 Task: Check the sale-to-list ratio of central heat in the last 1 year.
Action: Mouse moved to (927, 205)
Screenshot: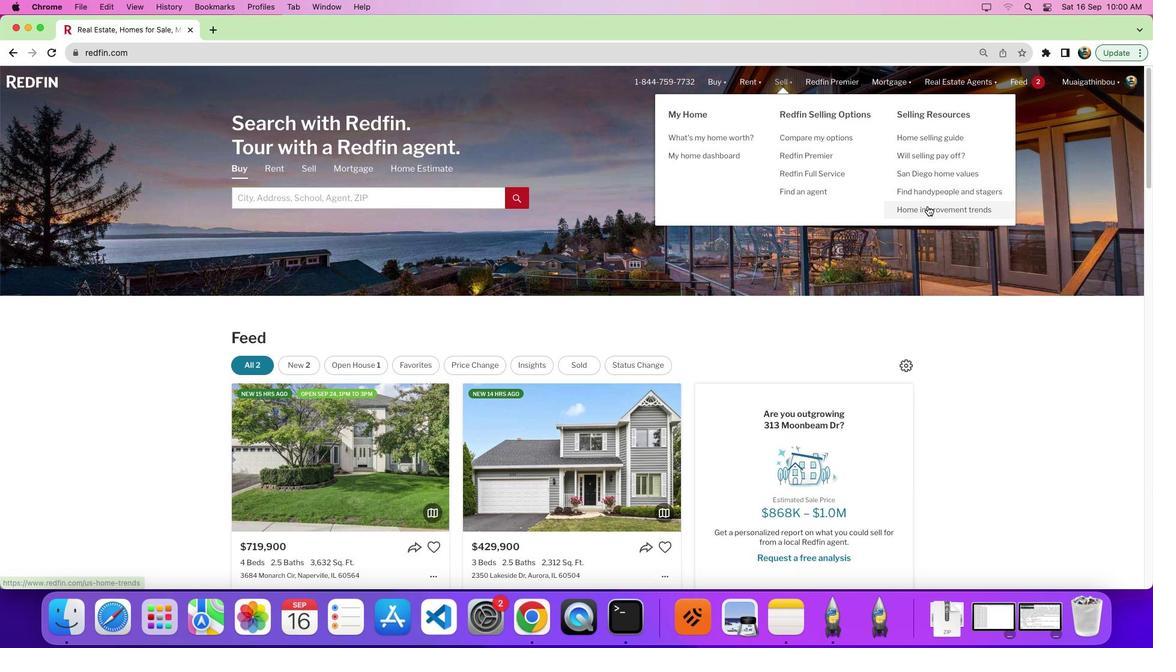 
Action: Mouse pressed left at (927, 205)
Screenshot: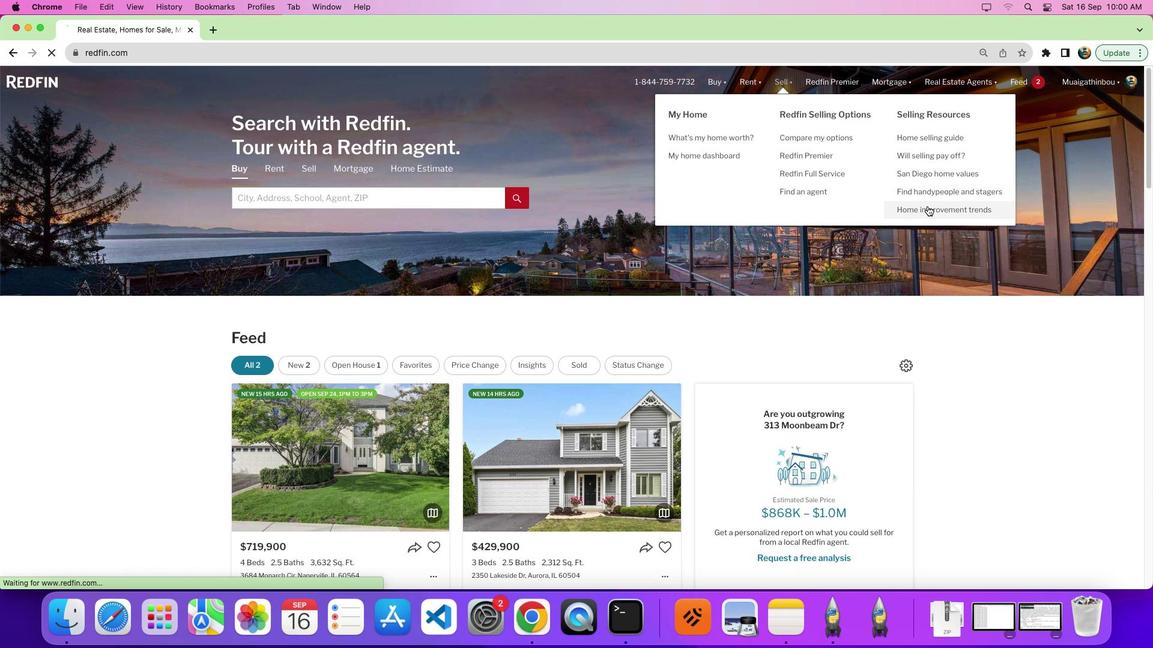 
Action: Mouse pressed left at (927, 205)
Screenshot: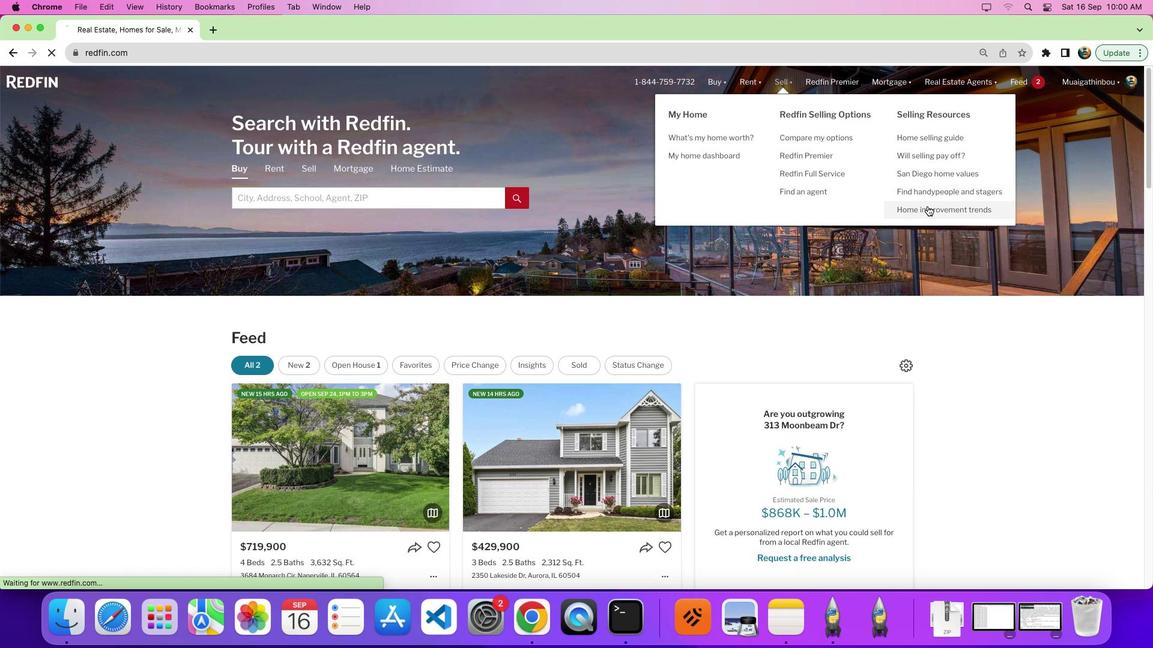 
Action: Mouse moved to (319, 233)
Screenshot: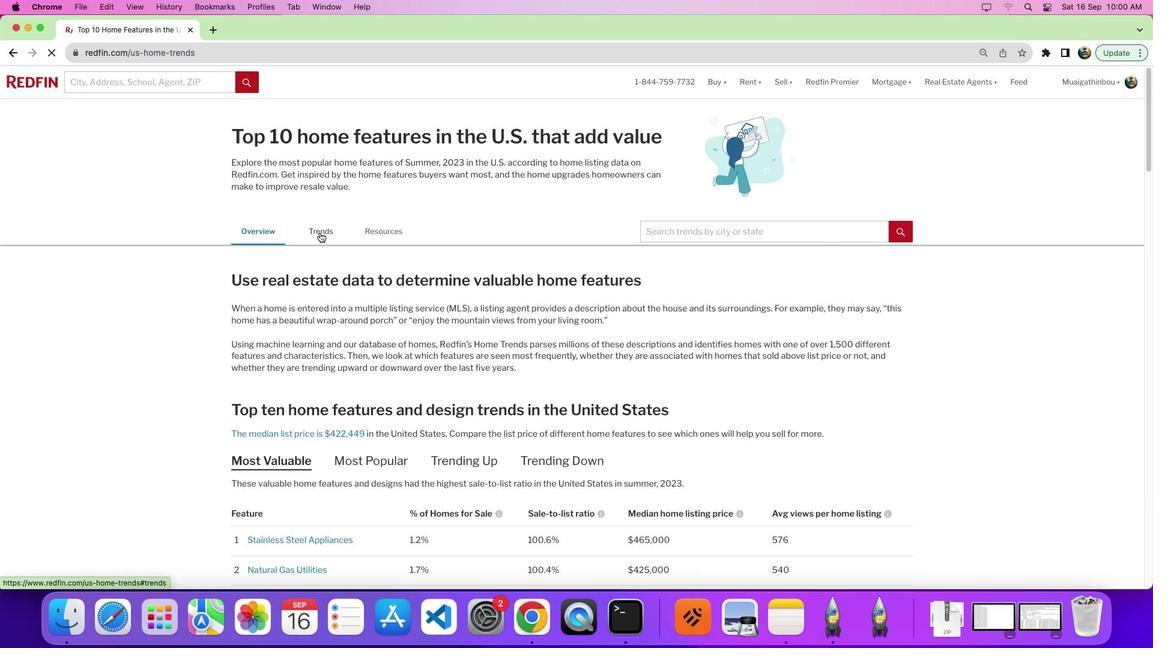 
Action: Mouse pressed left at (319, 233)
Screenshot: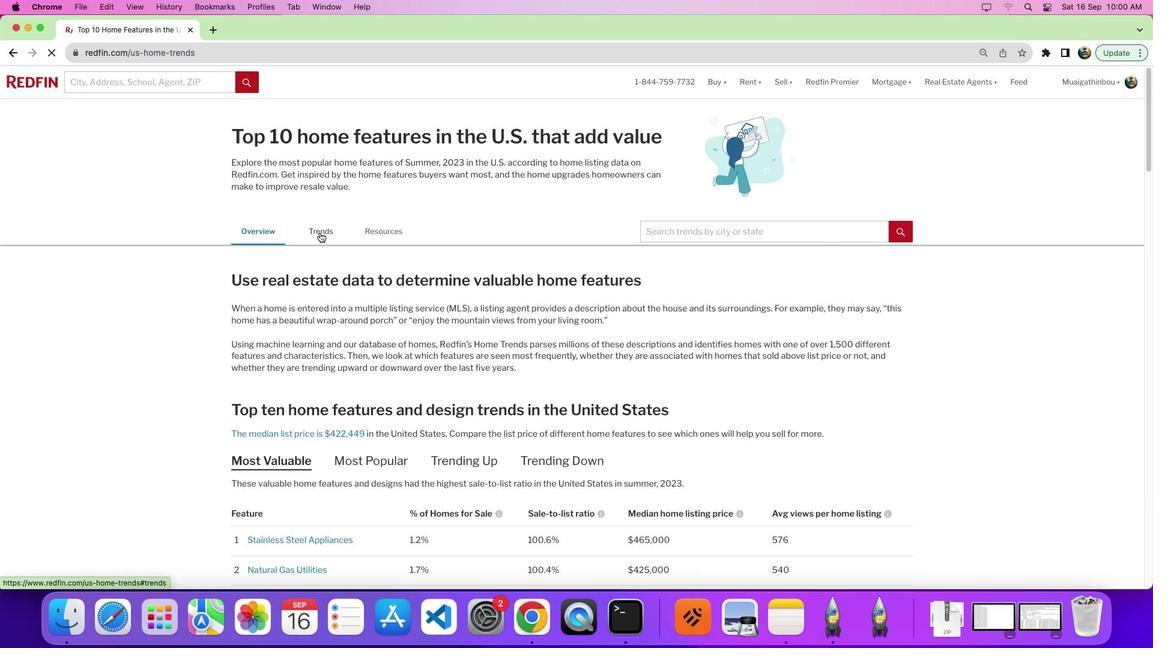 
Action: Mouse moved to (469, 322)
Screenshot: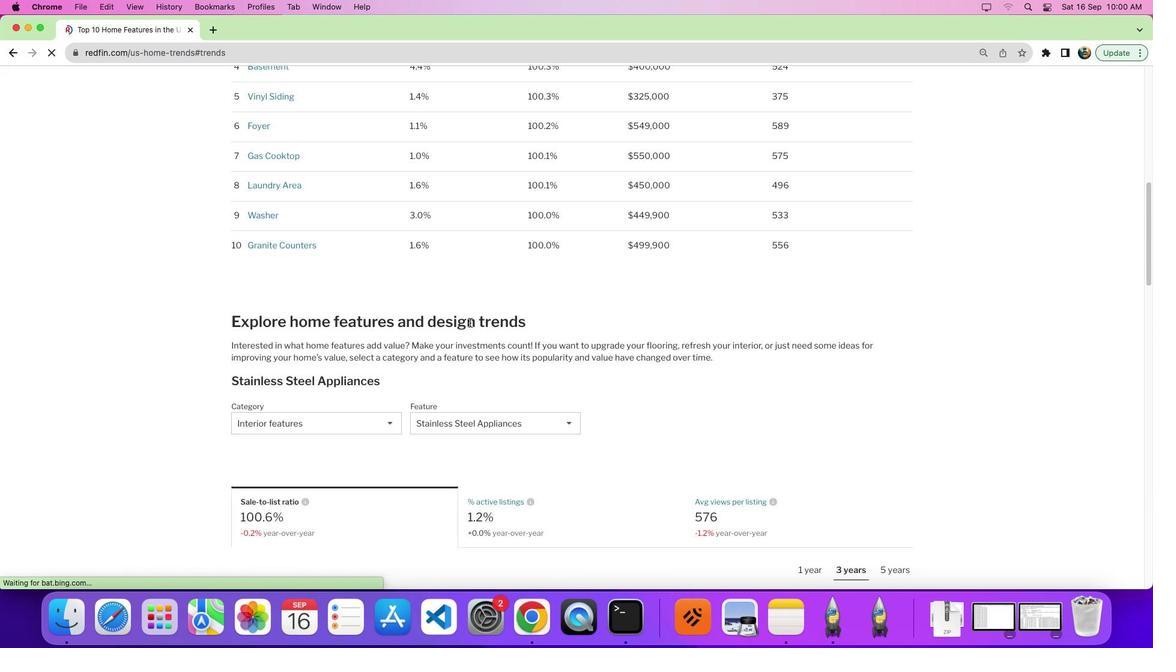 
Action: Mouse scrolled (469, 322) with delta (0, 0)
Screenshot: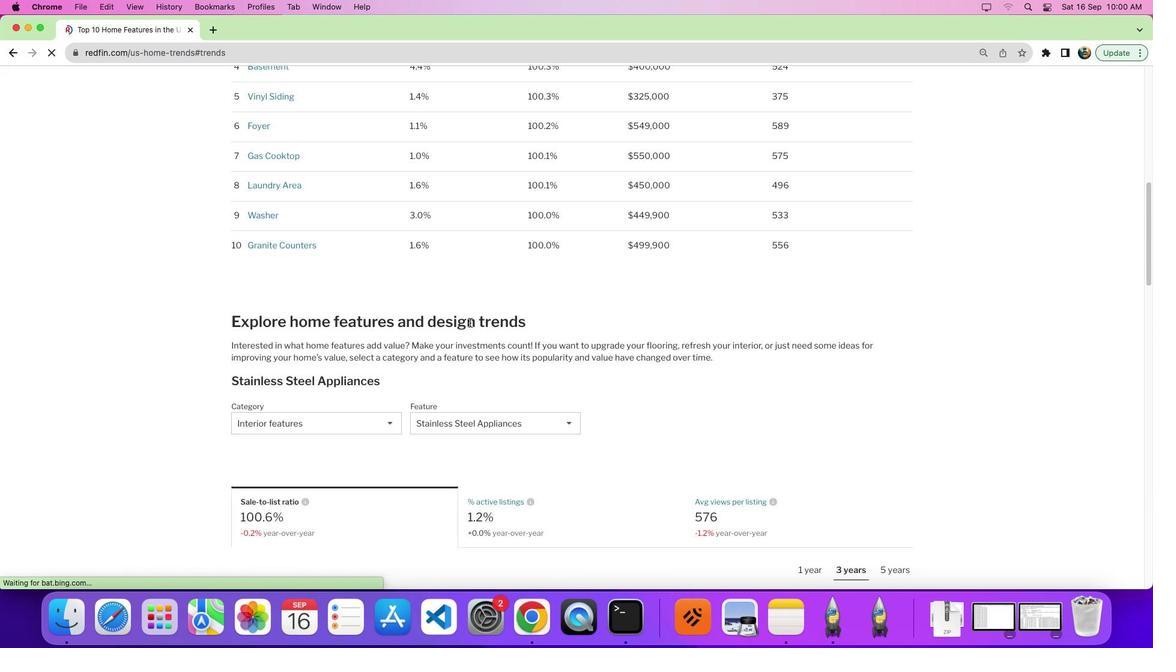 
Action: Mouse scrolled (469, 322) with delta (0, 0)
Screenshot: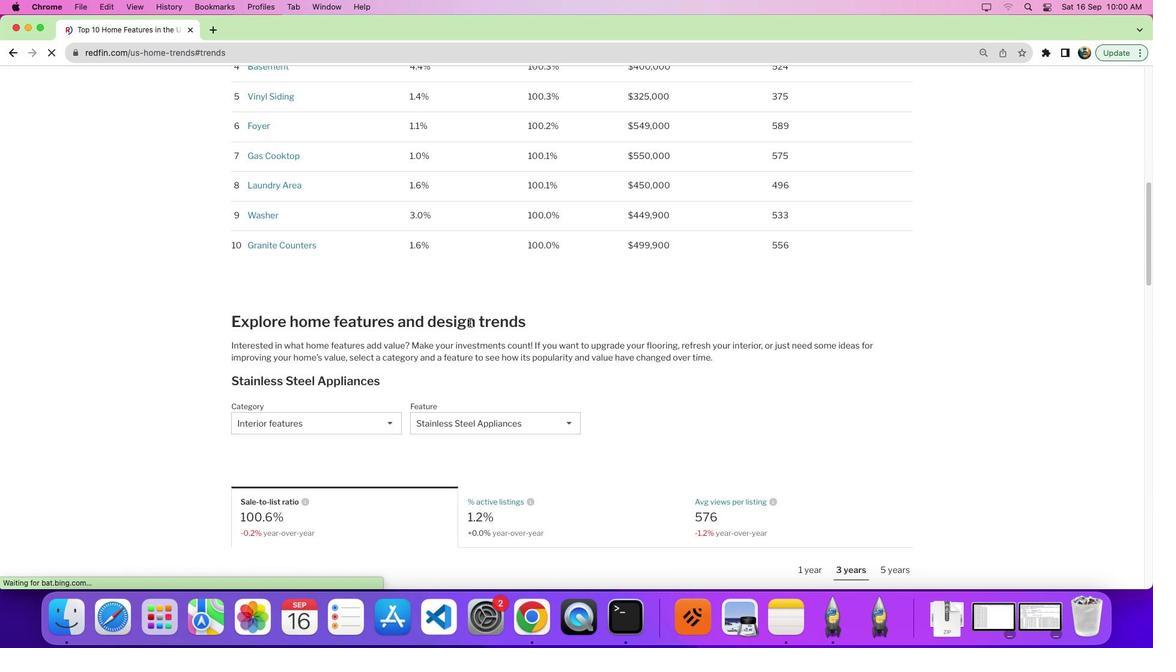 
Action: Mouse scrolled (469, 322) with delta (0, -5)
Screenshot: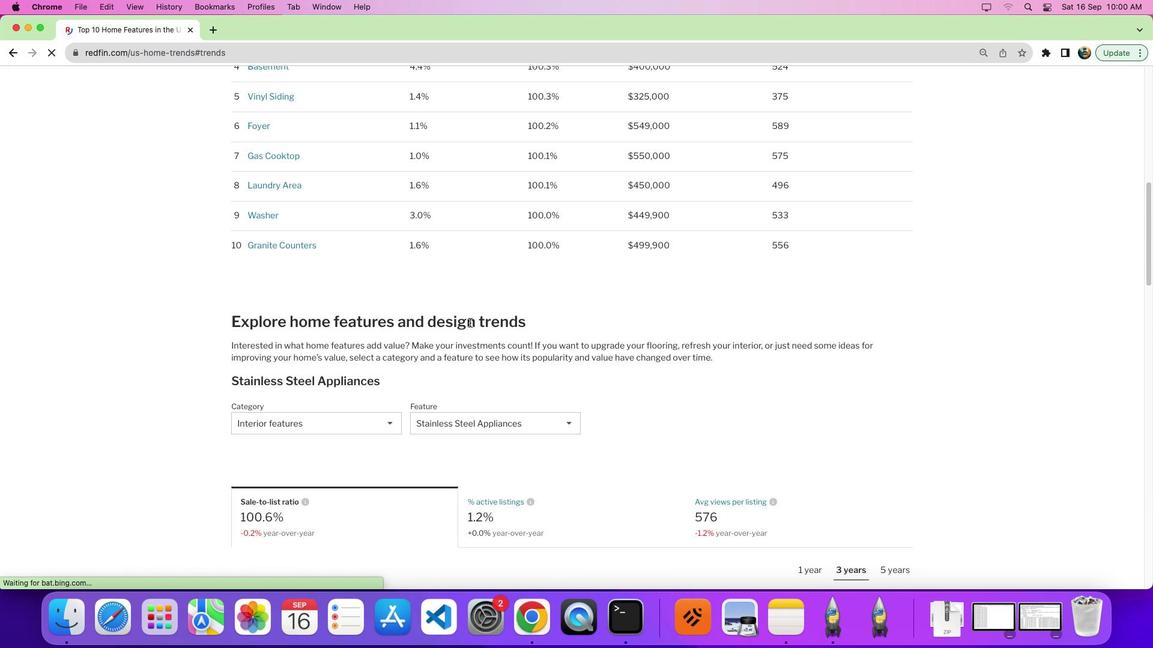 
Action: Mouse scrolled (469, 322) with delta (0, -7)
Screenshot: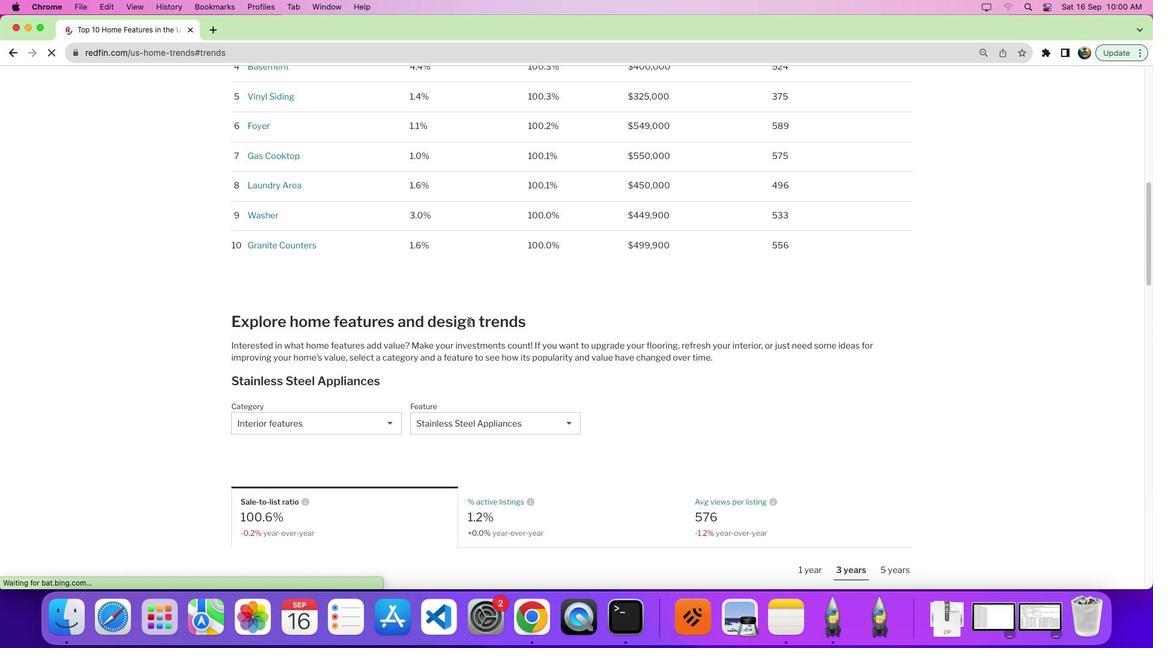 
Action: Mouse moved to (469, 321)
Screenshot: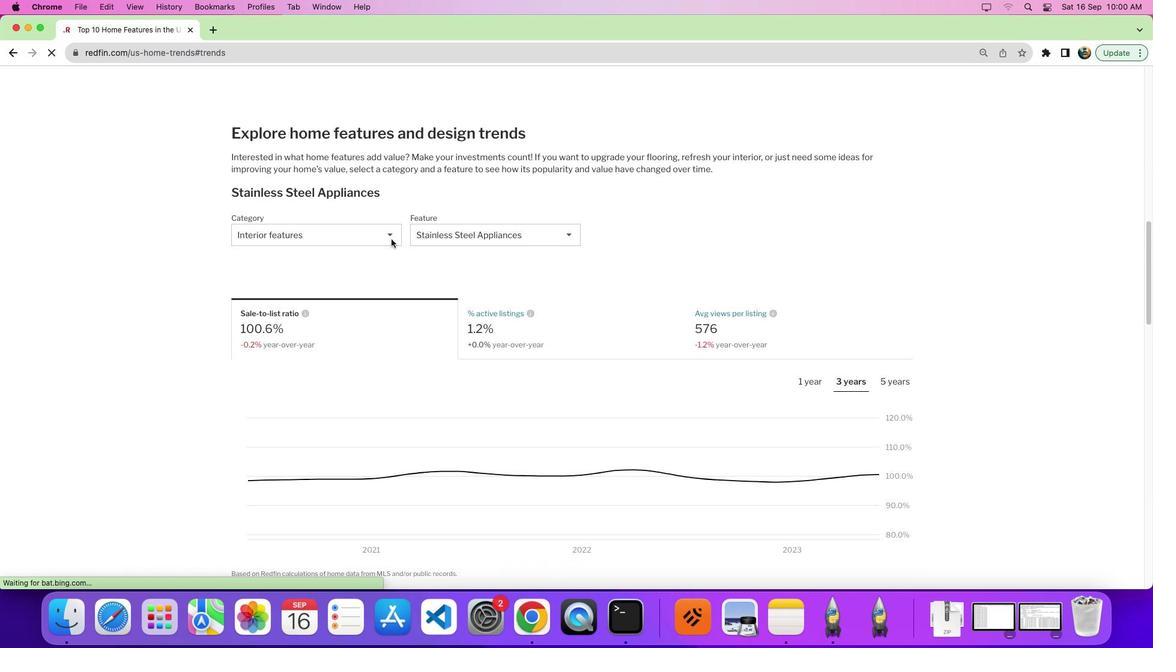 
Action: Mouse scrolled (469, 321) with delta (0, 0)
Screenshot: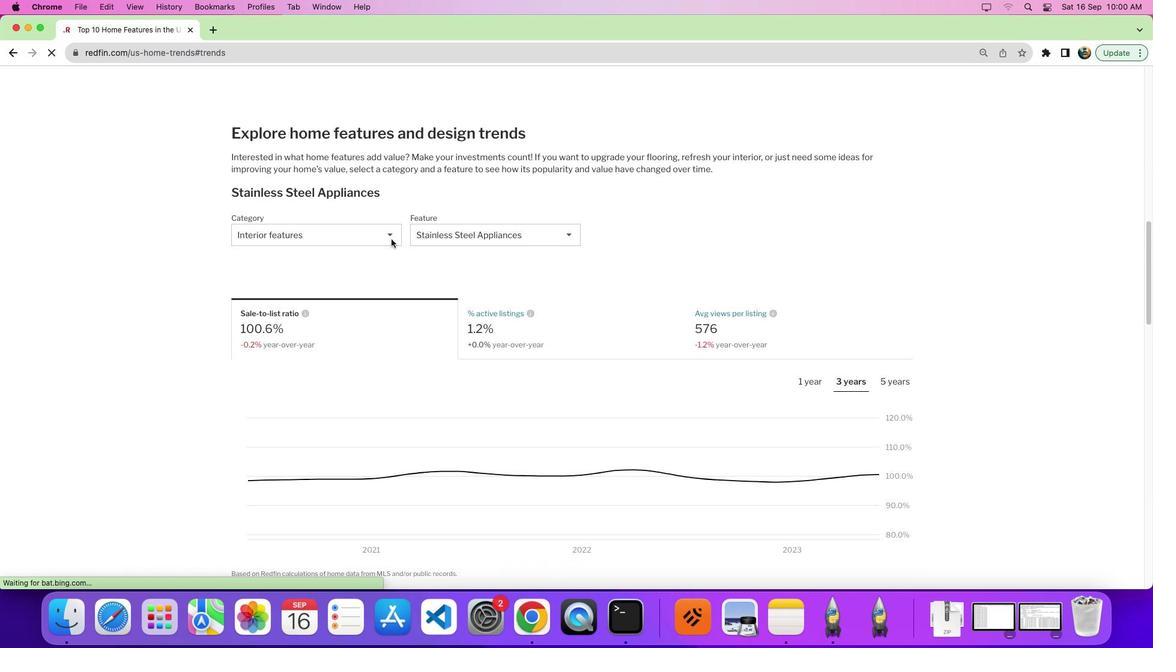 
Action: Mouse moved to (470, 321)
Screenshot: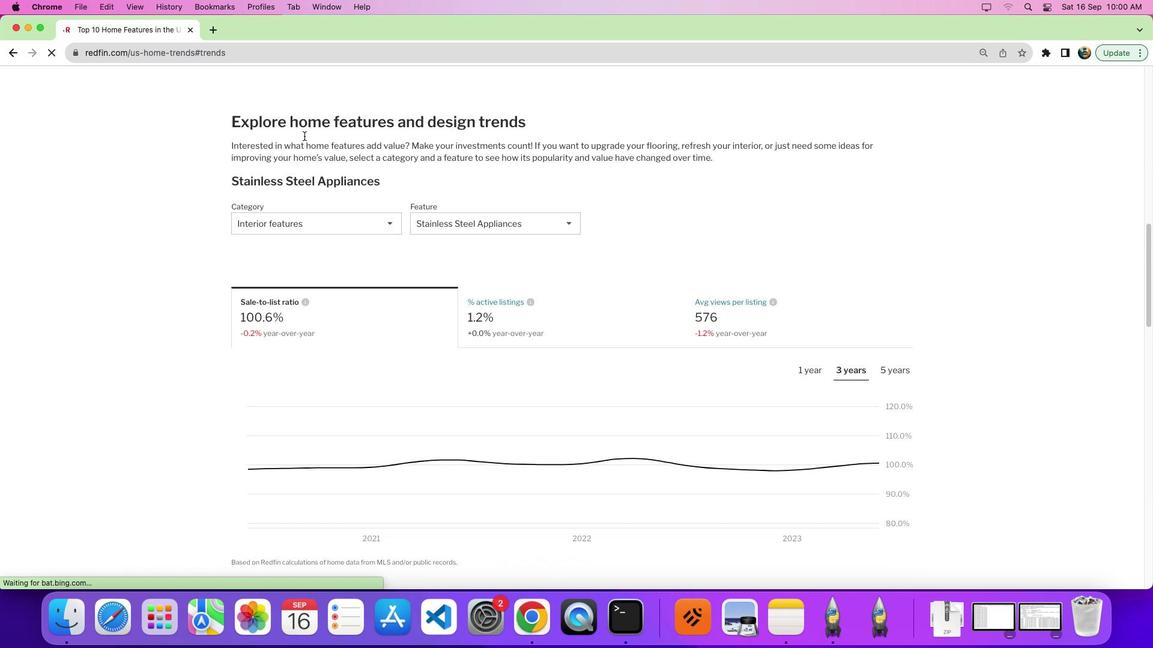 
Action: Mouse scrolled (470, 321) with delta (0, 0)
Screenshot: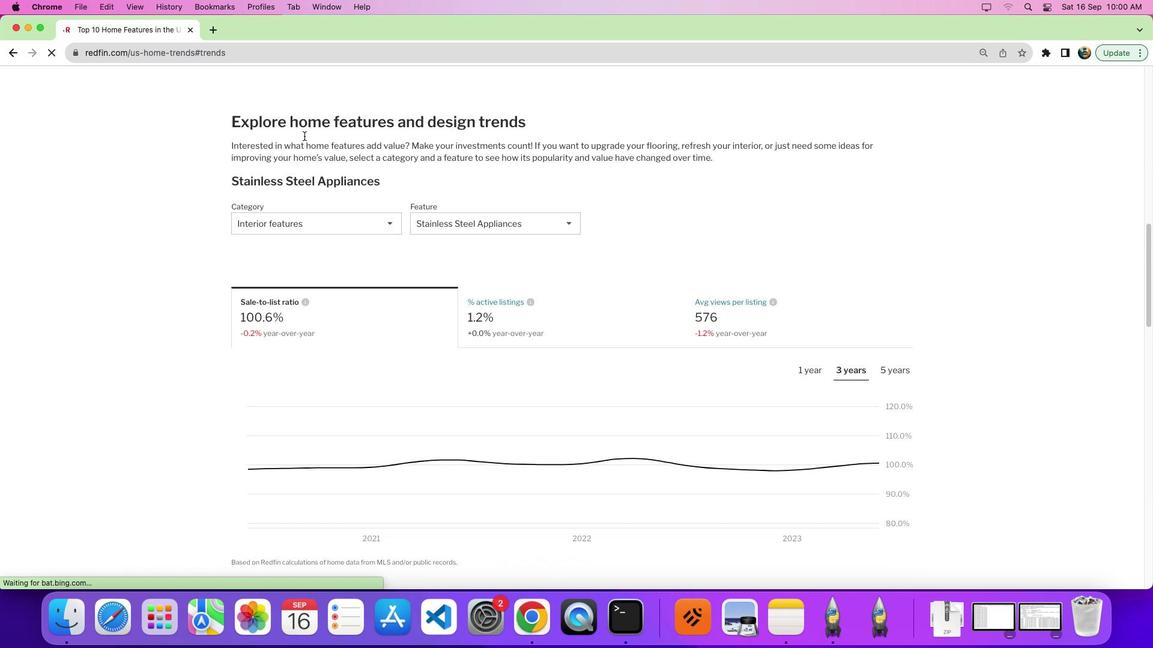 
Action: Mouse moved to (472, 320)
Screenshot: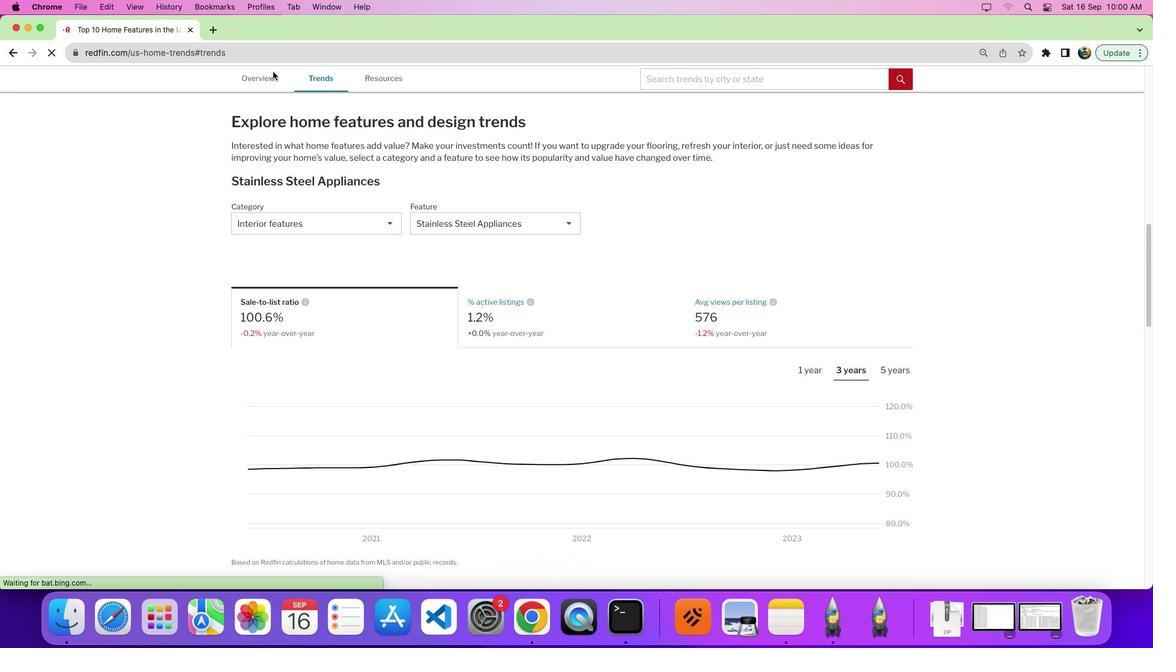 
Action: Mouse scrolled (472, 320) with delta (0, -3)
Screenshot: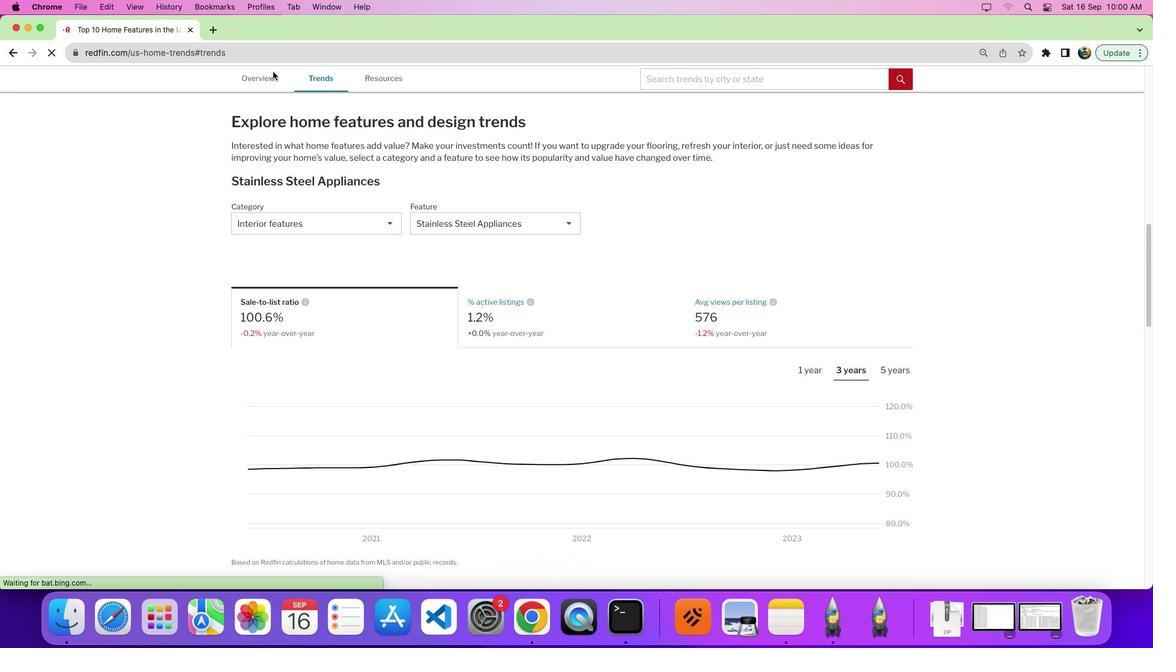 
Action: Mouse moved to (472, 230)
Screenshot: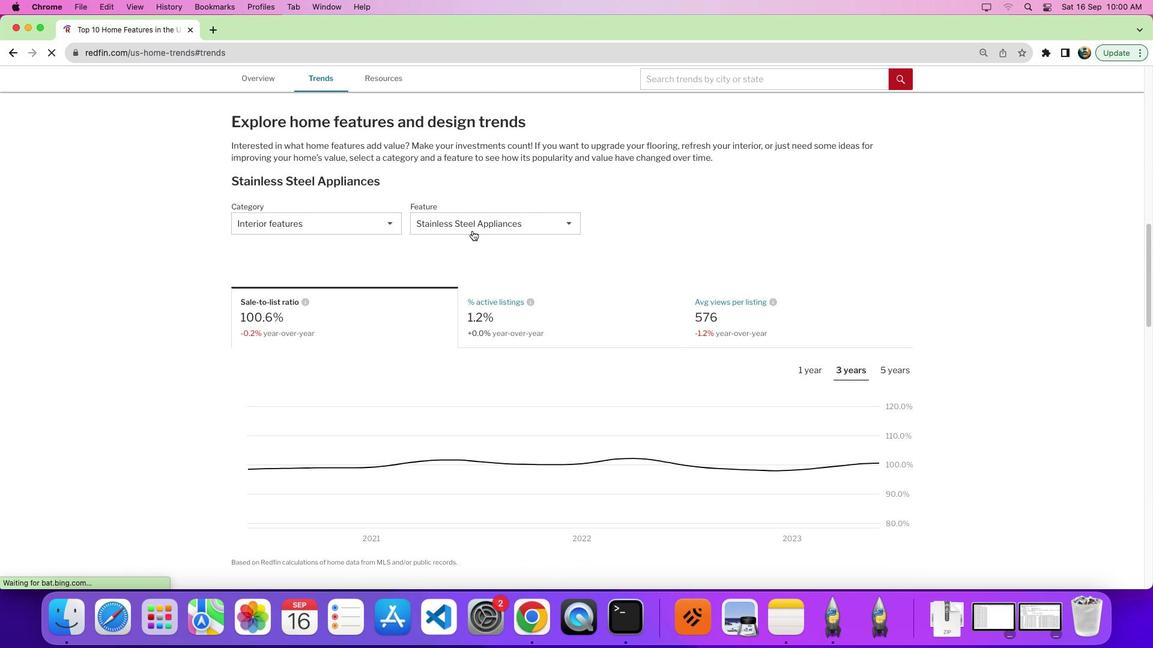 
Action: Mouse pressed left at (472, 230)
Screenshot: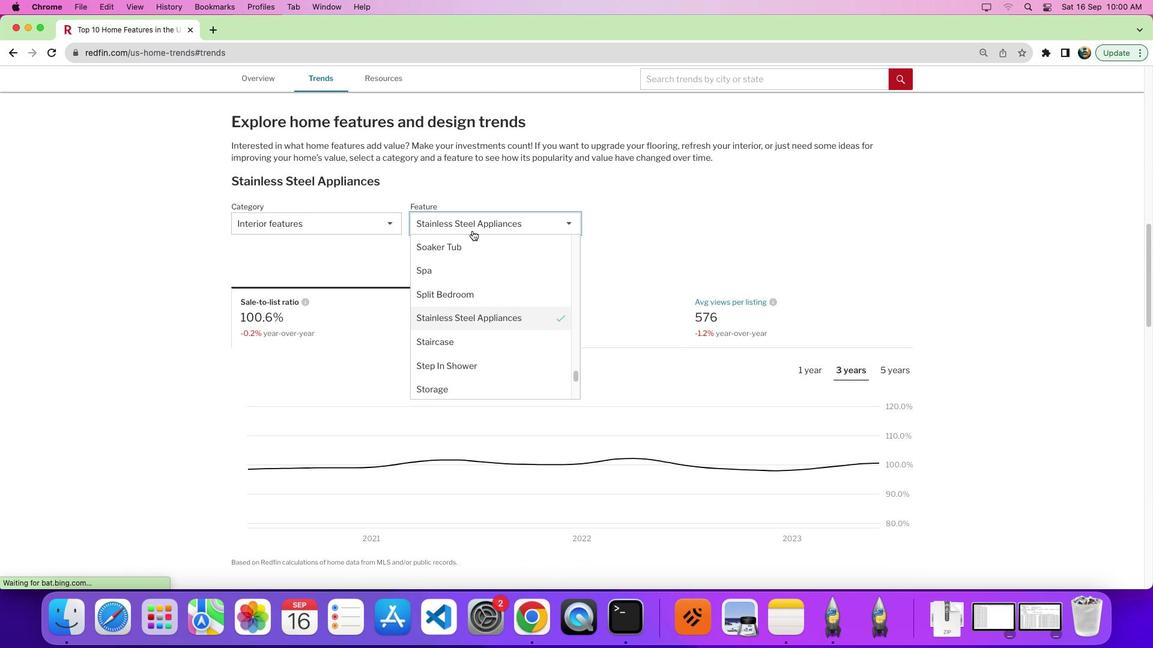 
Action: Mouse moved to (491, 379)
Screenshot: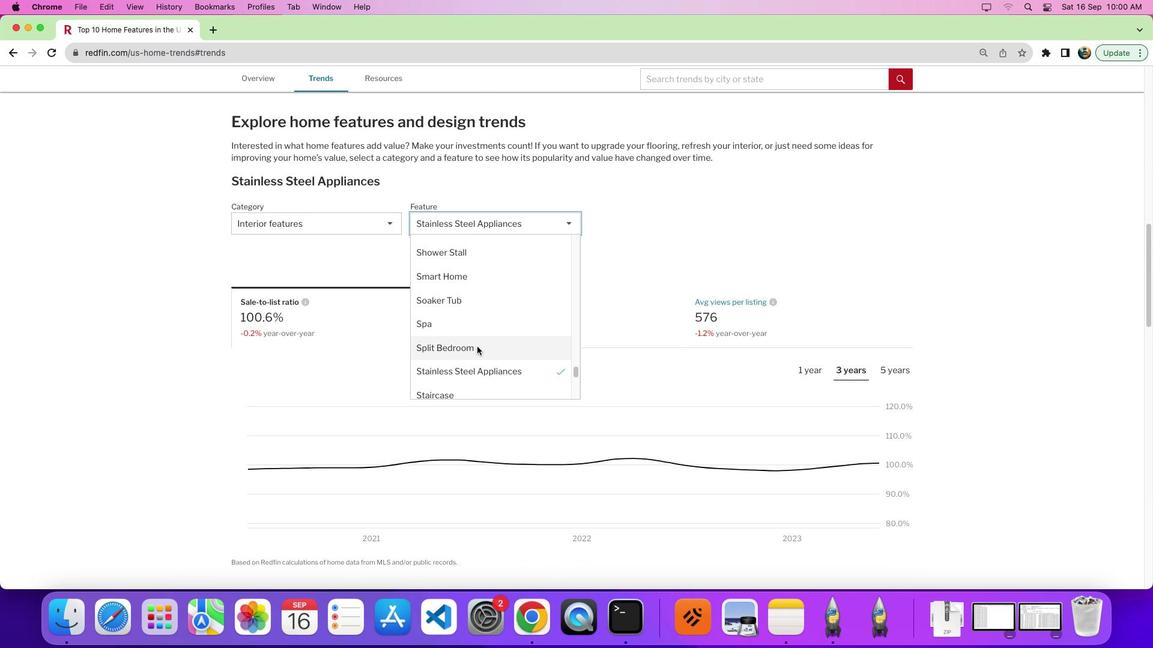 
Action: Mouse scrolled (491, 379) with delta (0, 0)
Screenshot: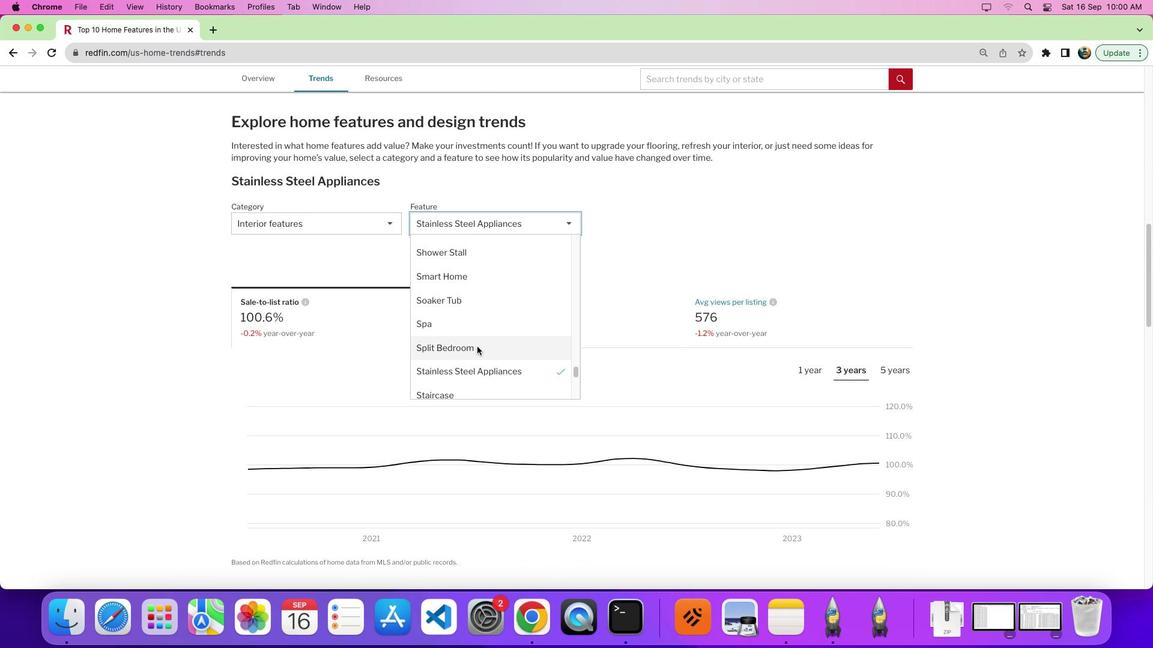 
Action: Mouse moved to (486, 369)
Screenshot: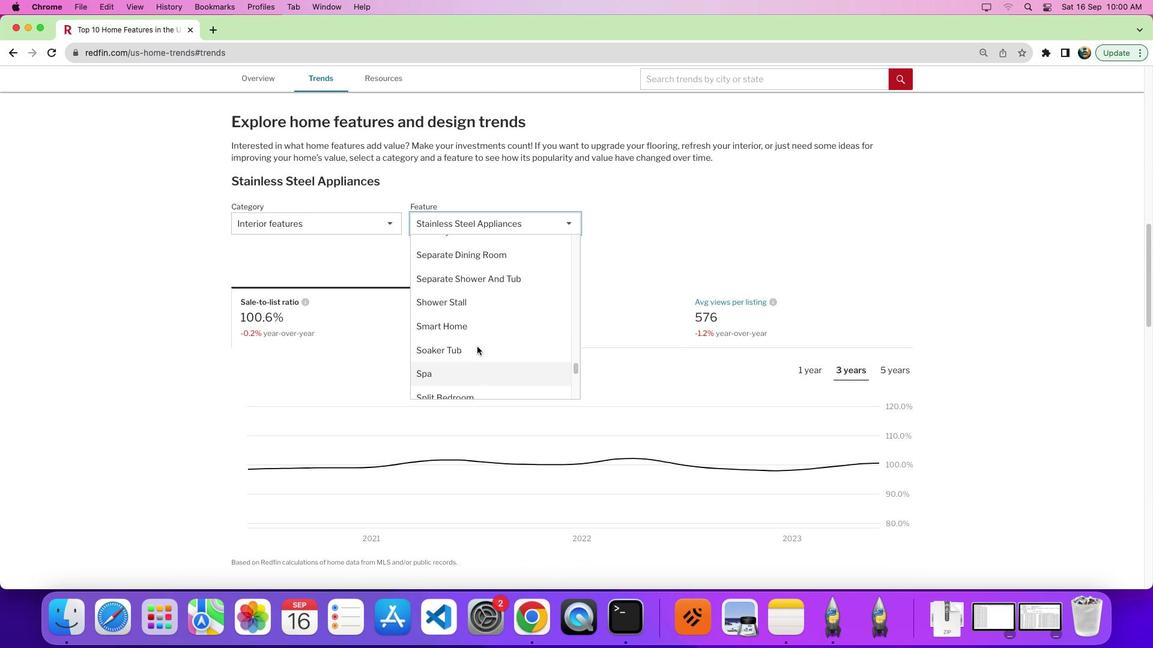 
Action: Mouse scrolled (486, 369) with delta (0, 0)
Screenshot: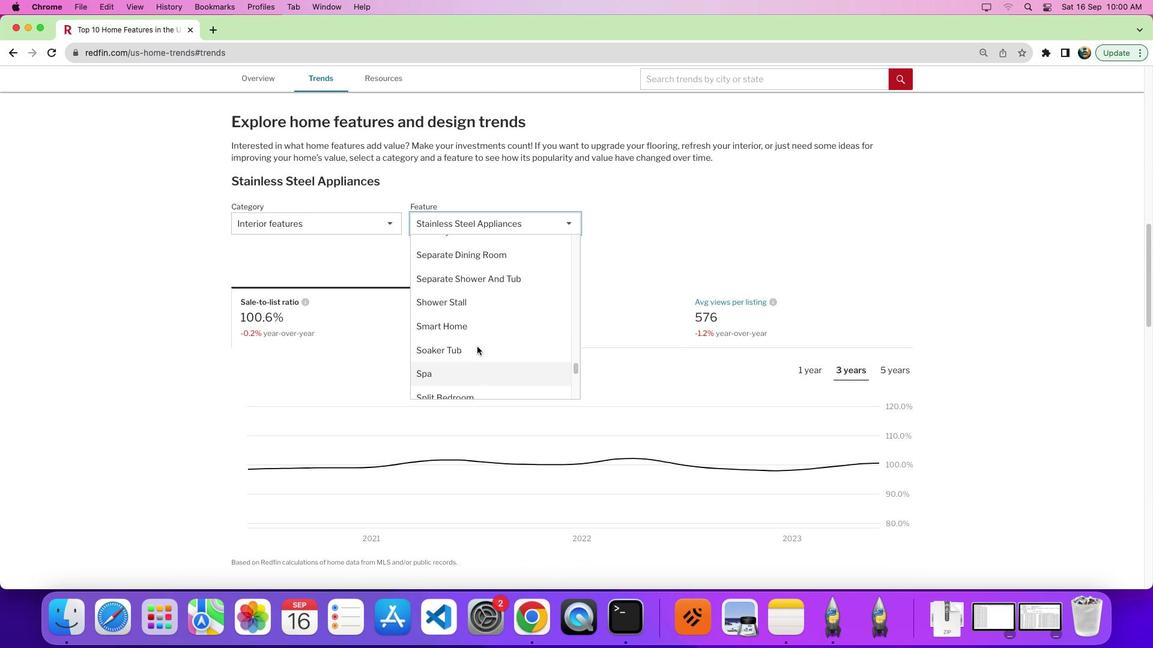 
Action: Mouse moved to (478, 353)
Screenshot: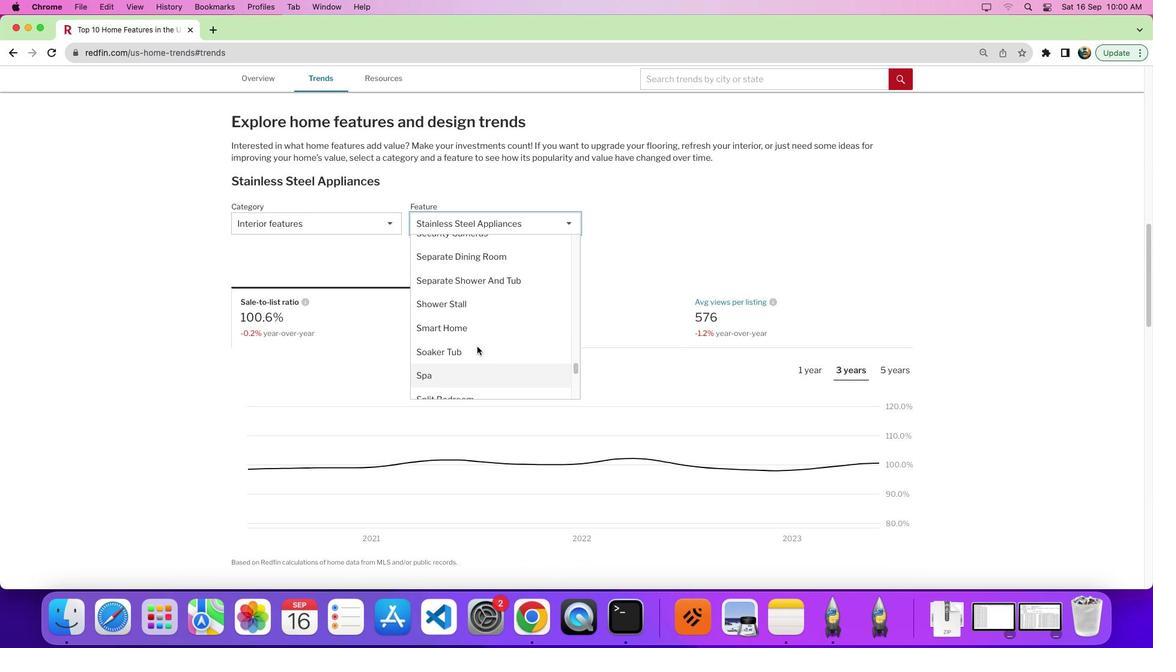 
Action: Mouse scrolled (478, 353) with delta (0, 1)
Screenshot: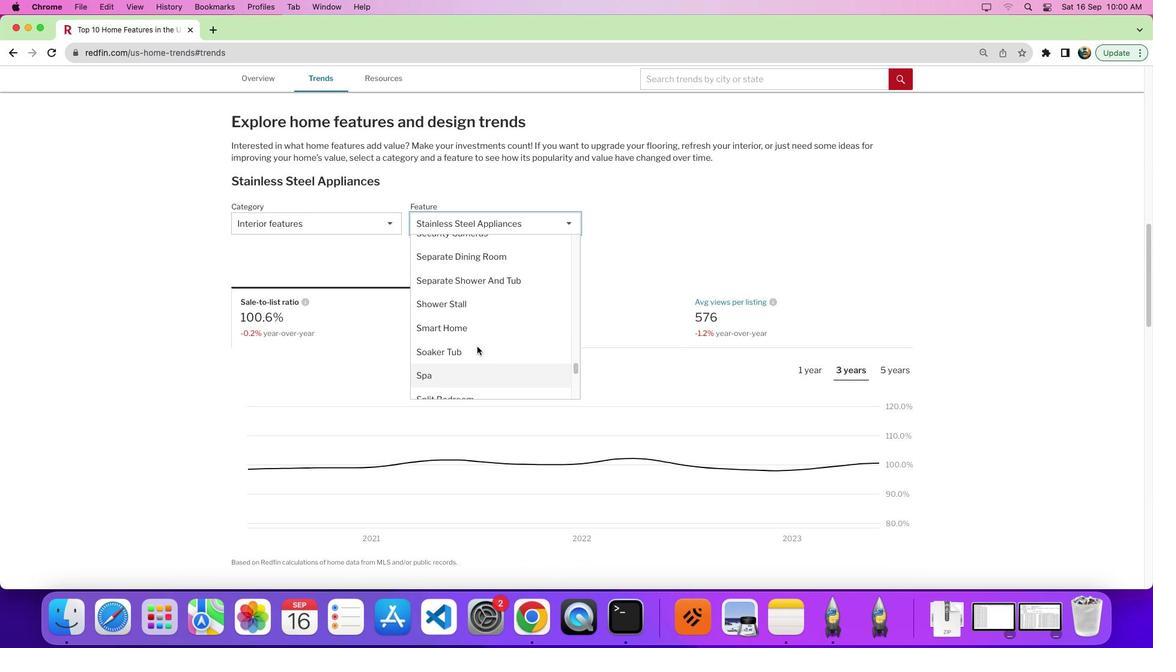 
Action: Mouse moved to (476, 347)
Screenshot: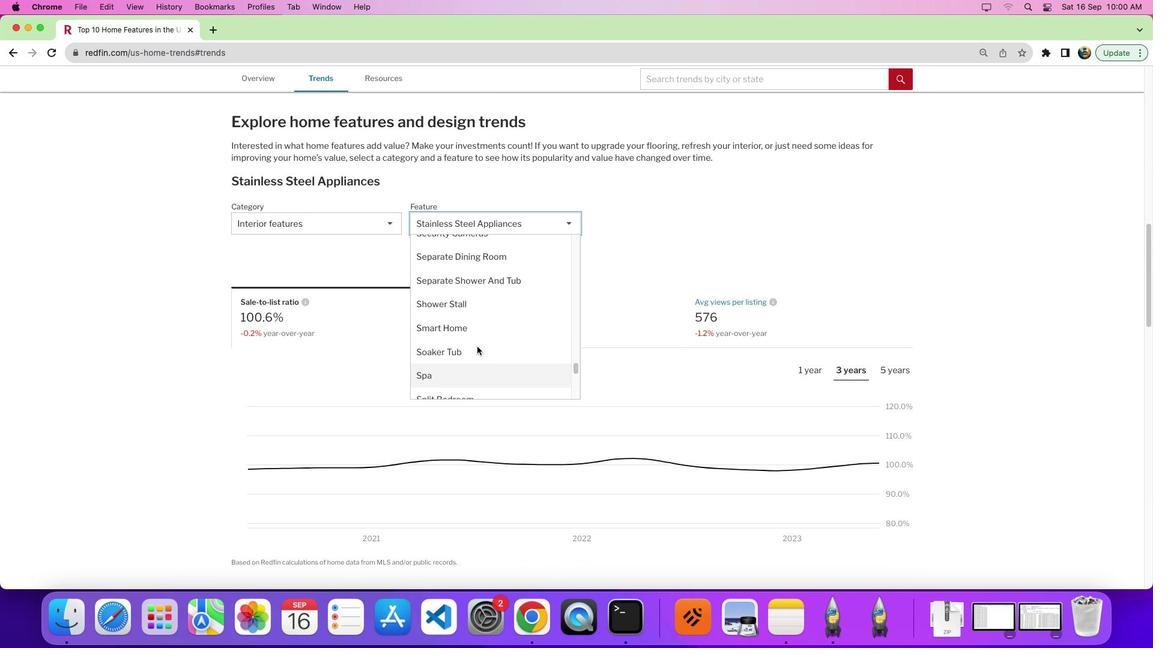 
Action: Mouse scrolled (476, 347) with delta (0, 0)
Screenshot: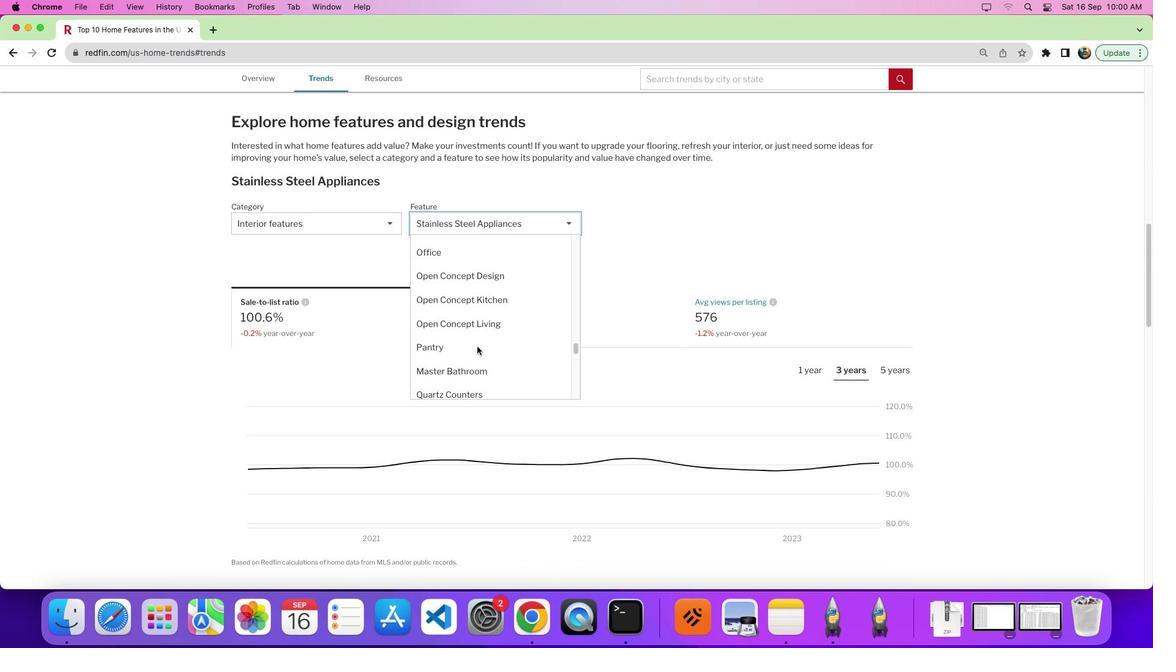 
Action: Mouse scrolled (476, 347) with delta (0, 0)
Screenshot: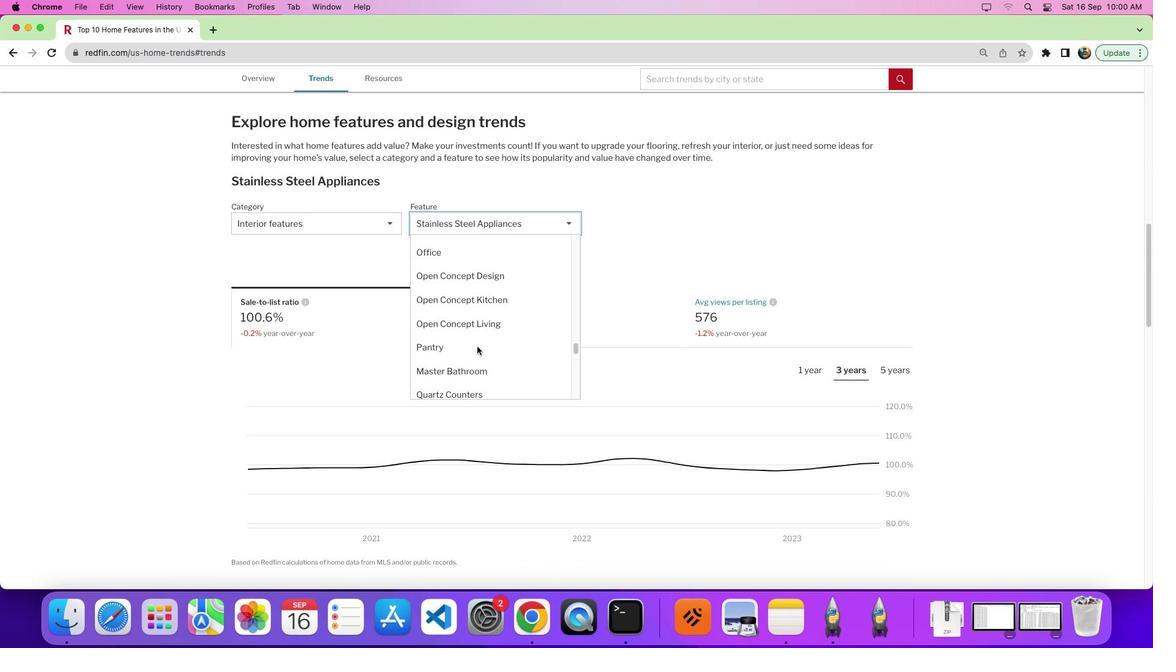 
Action: Mouse scrolled (476, 347) with delta (0, 4)
Screenshot: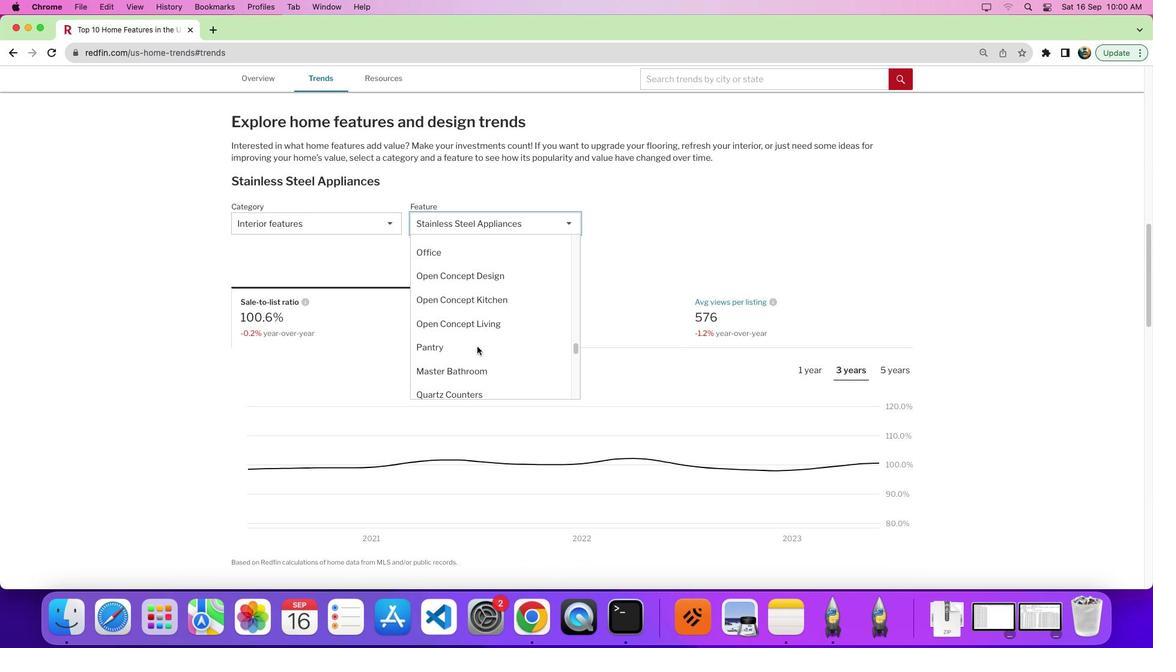 
Action: Mouse scrolled (476, 347) with delta (0, 0)
Screenshot: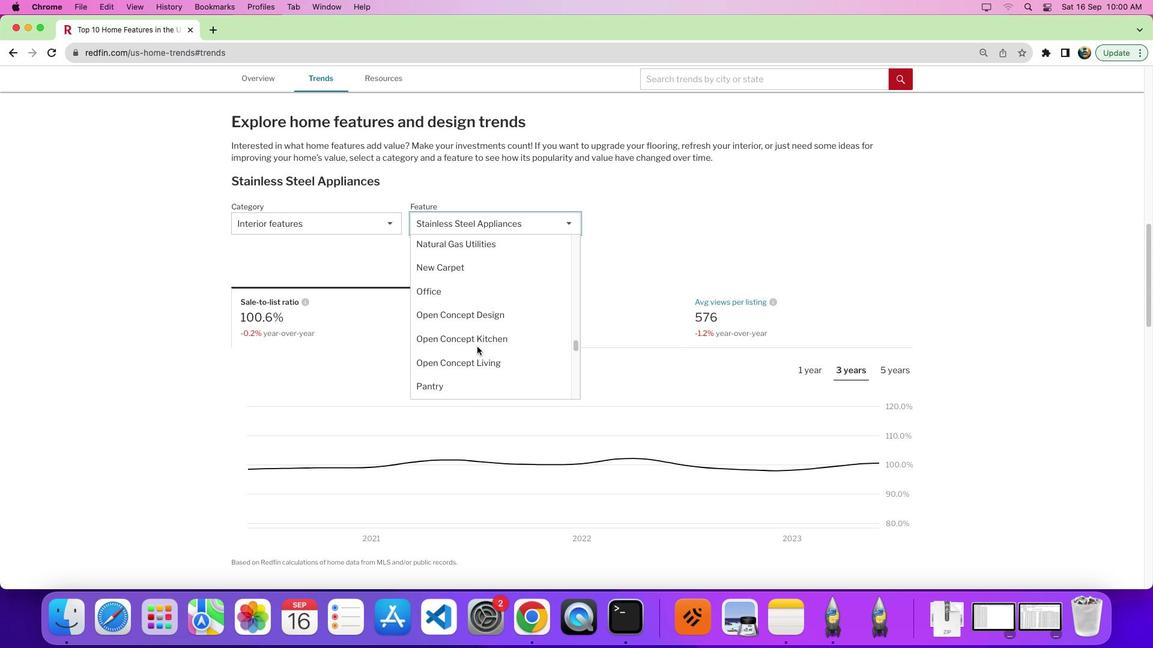 
Action: Mouse scrolled (476, 347) with delta (0, 0)
Screenshot: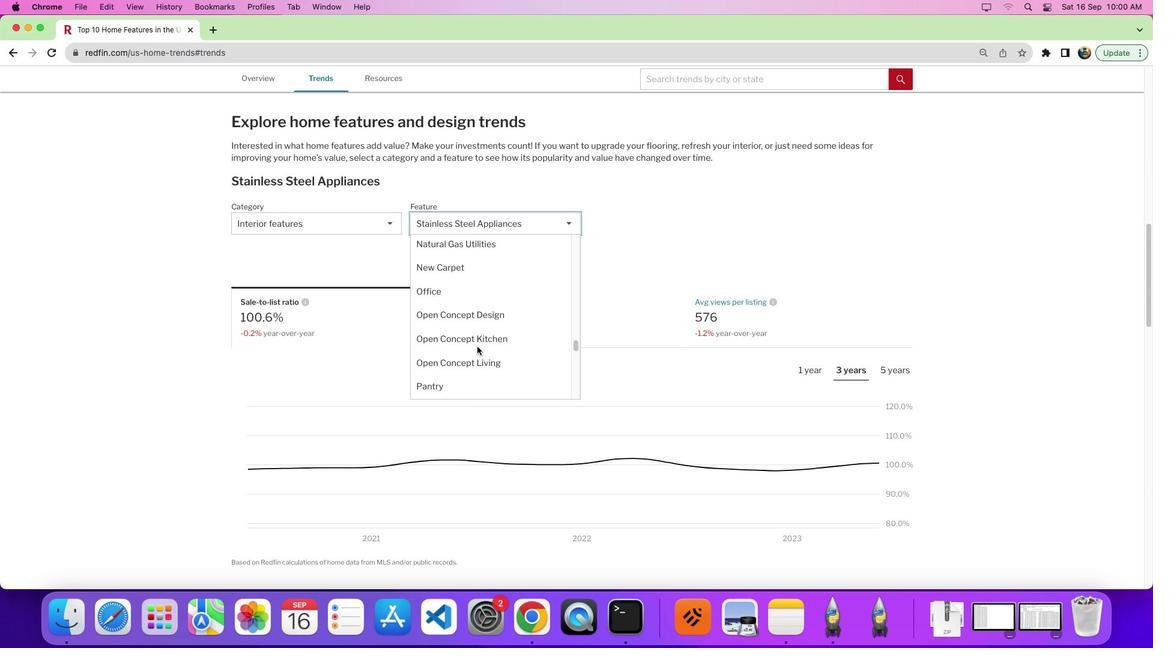 
Action: Mouse moved to (476, 345)
Screenshot: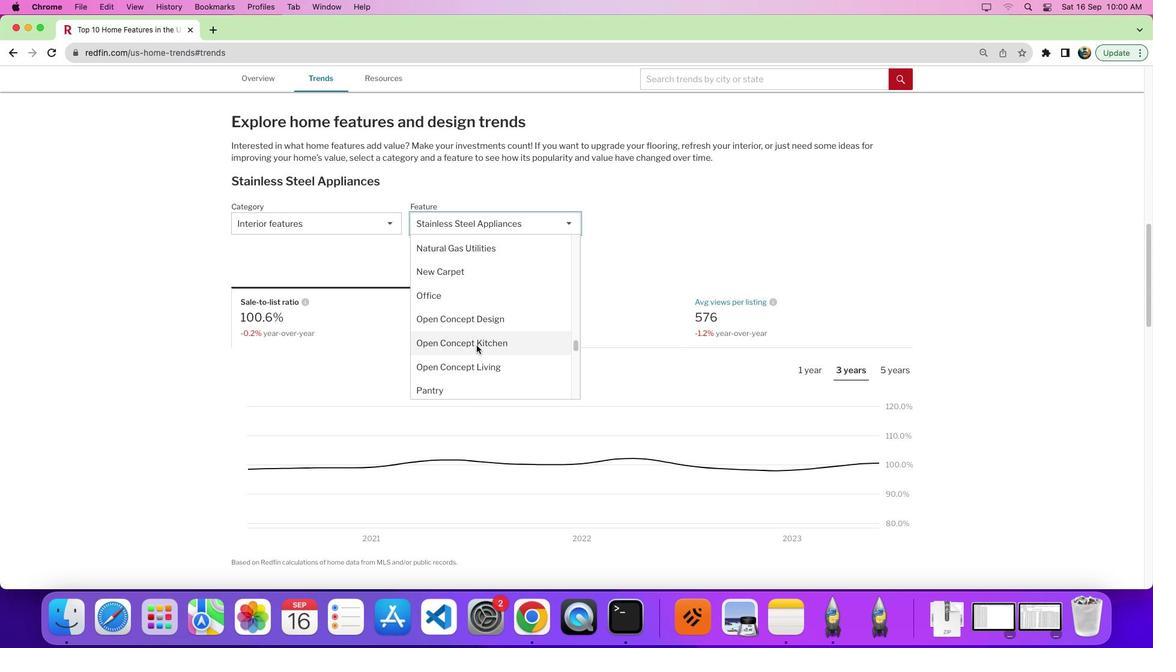 
Action: Mouse scrolled (476, 345) with delta (0, 0)
Screenshot: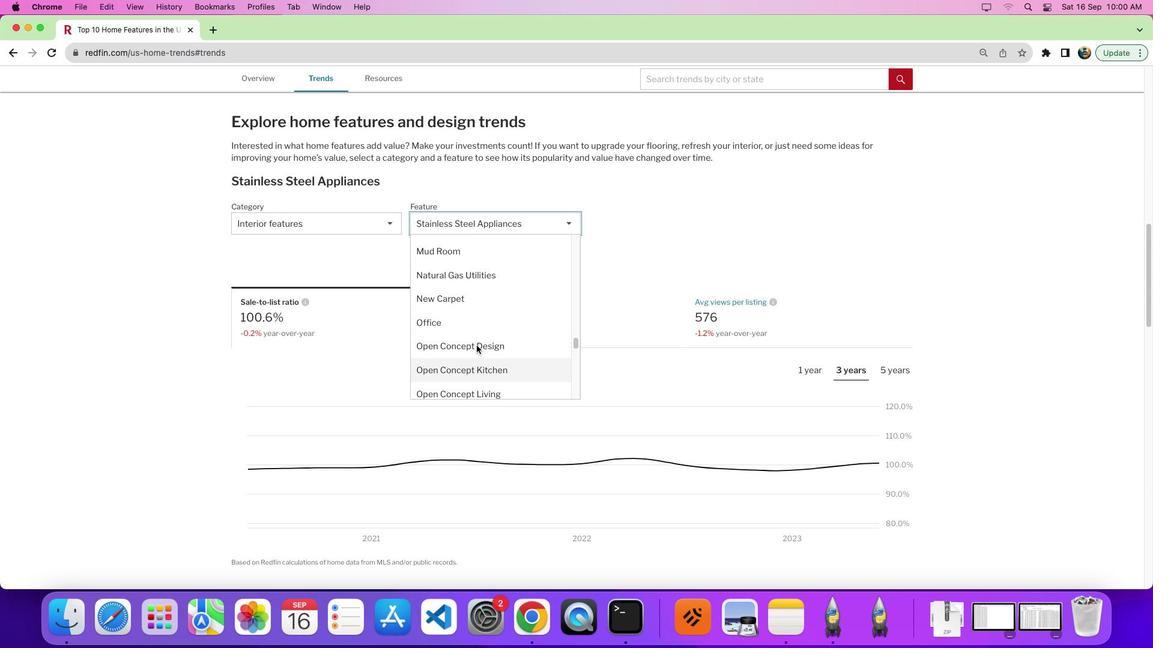 
Action: Mouse scrolled (476, 345) with delta (0, 0)
Screenshot: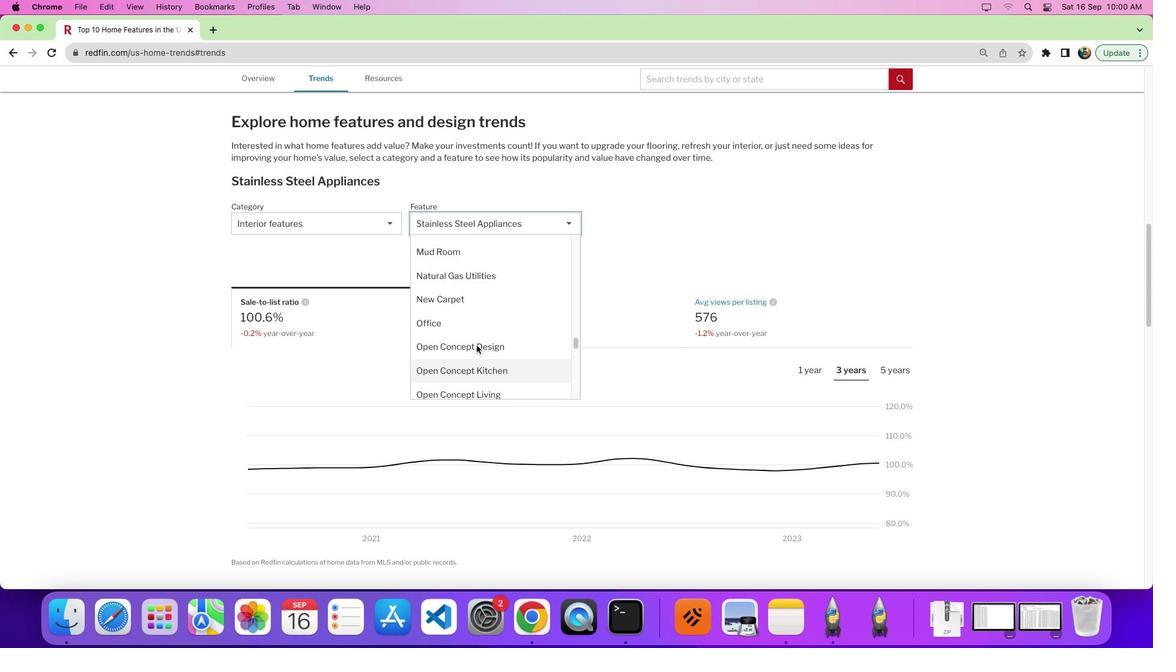 
Action: Mouse scrolled (476, 345) with delta (0, 0)
Screenshot: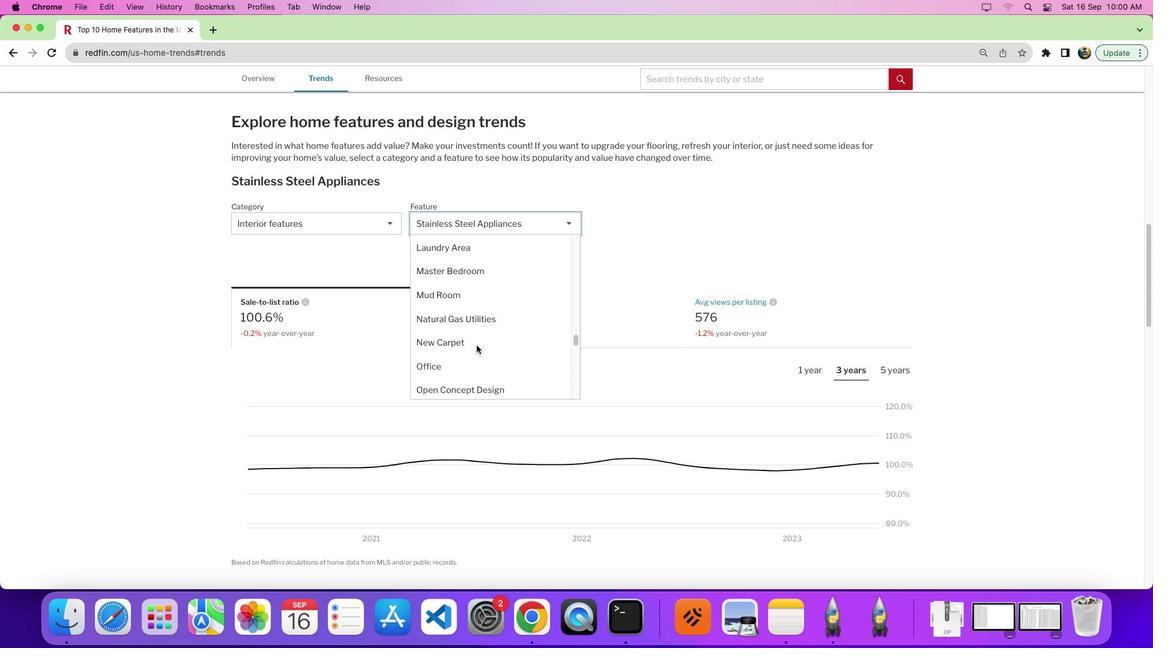 
Action: Mouse scrolled (476, 345) with delta (0, 0)
Screenshot: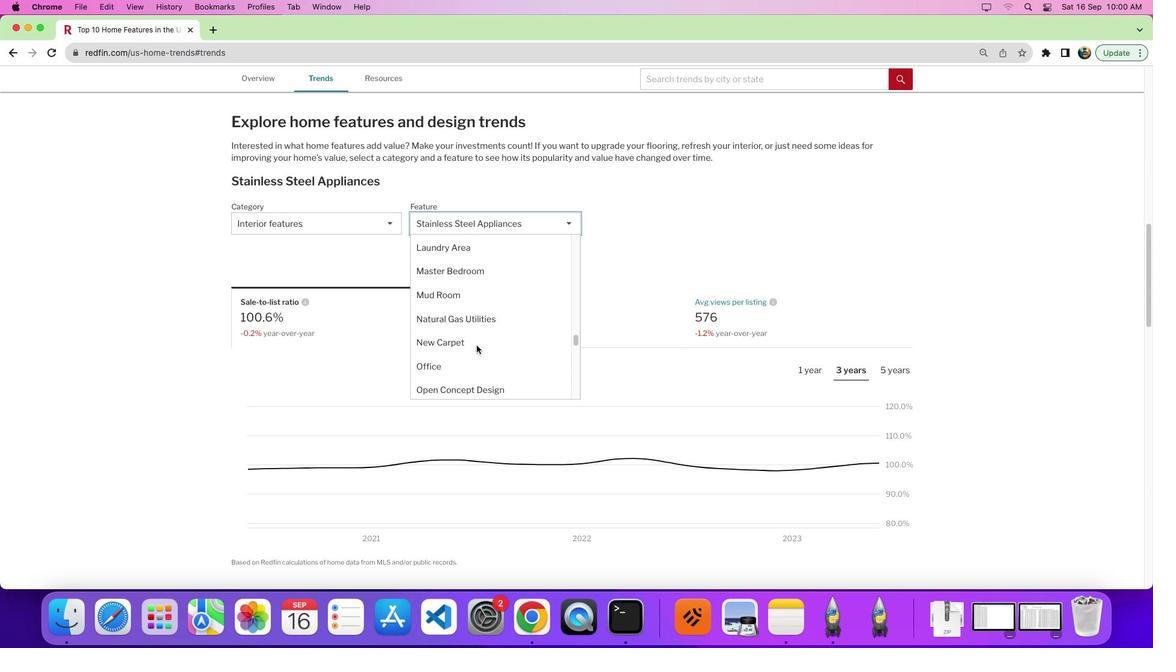 
Action: Mouse scrolled (476, 345) with delta (0, 0)
Screenshot: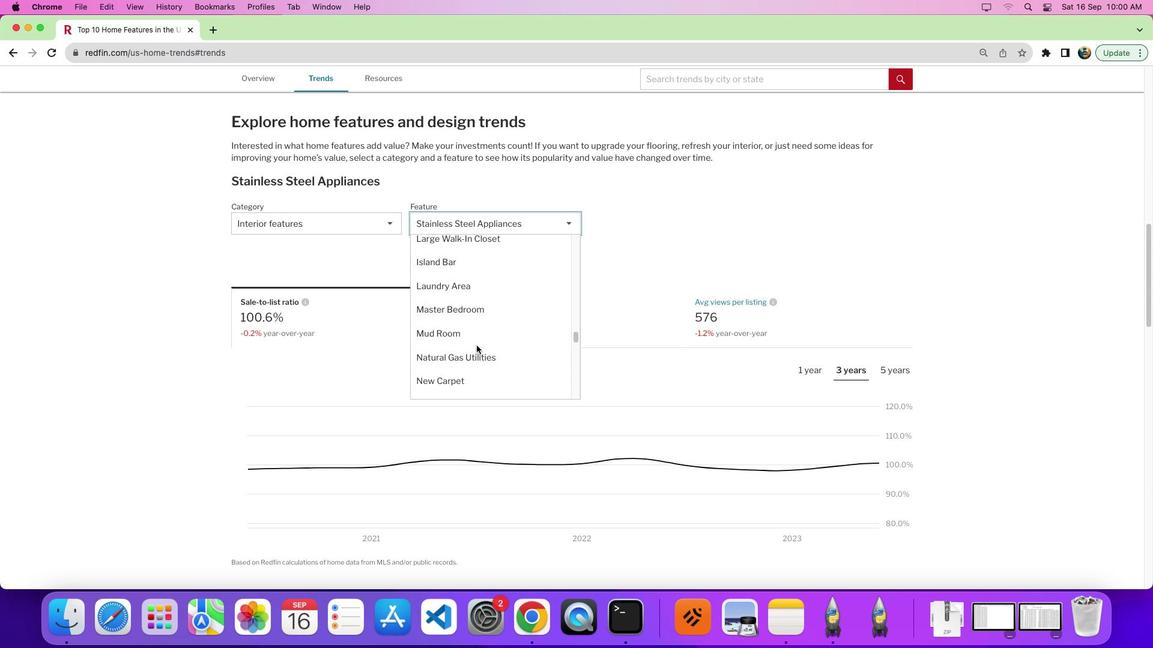
Action: Mouse scrolled (476, 345) with delta (0, 0)
Screenshot: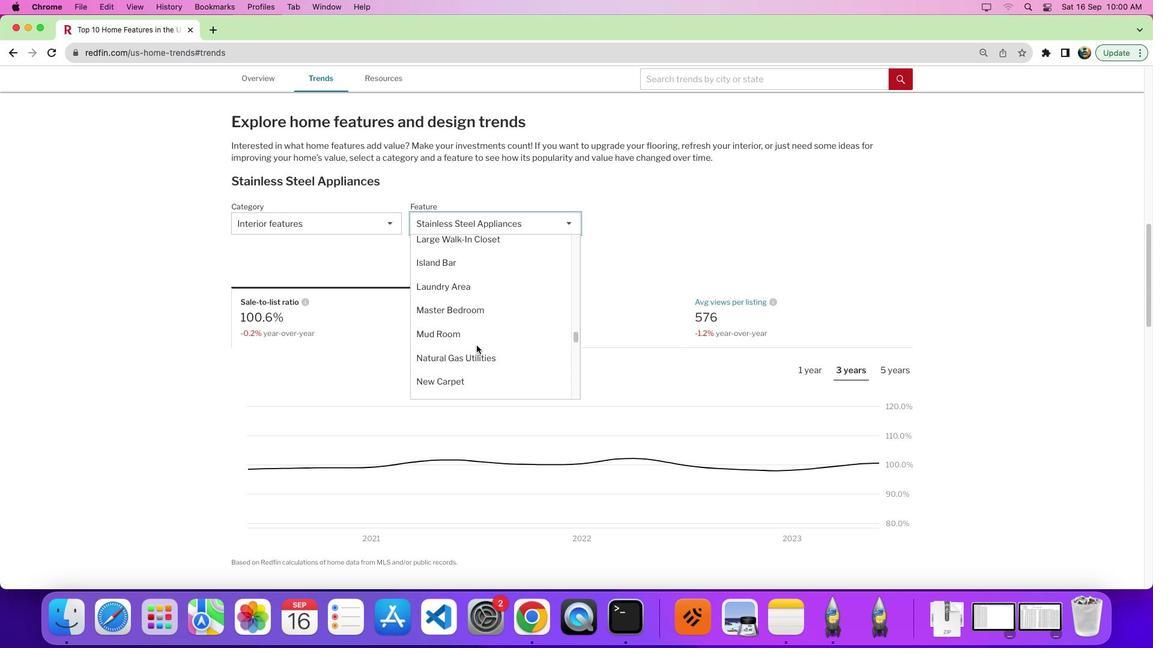 
Action: Mouse scrolled (476, 345) with delta (0, 0)
Screenshot: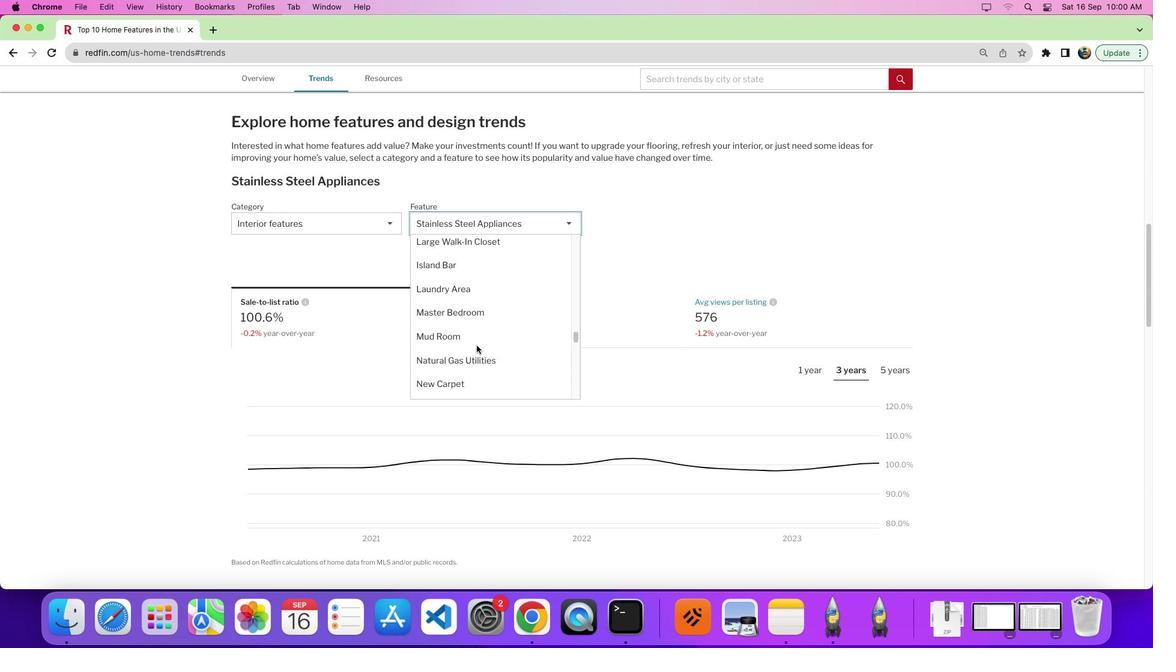 
Action: Mouse scrolled (476, 345) with delta (0, 0)
Screenshot: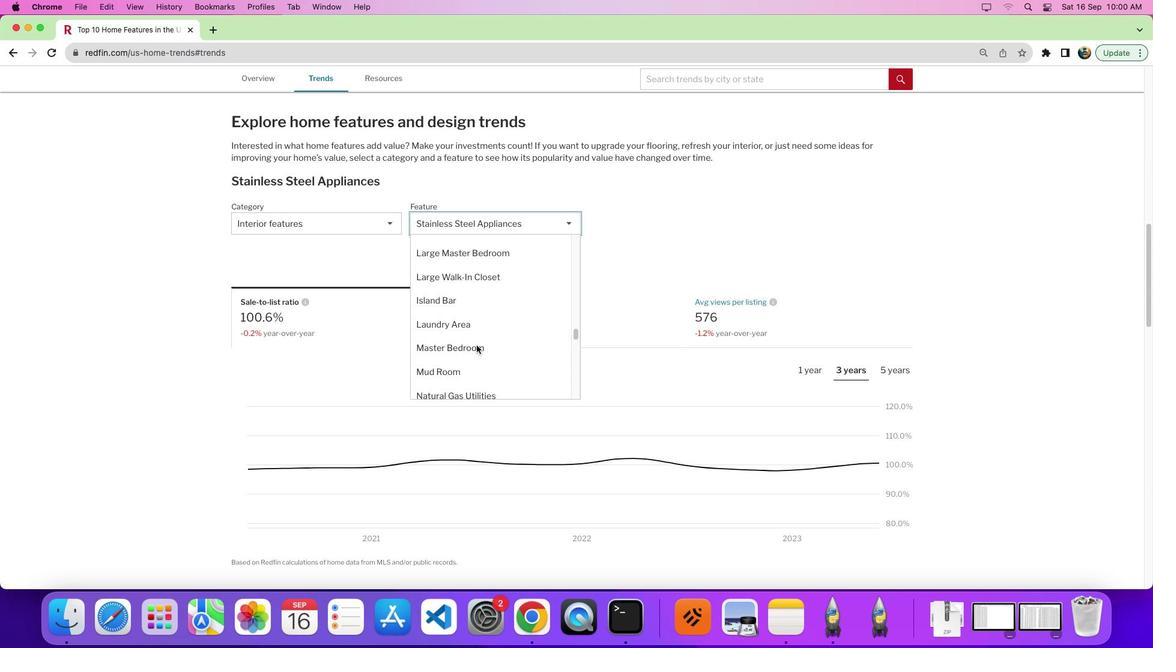 
Action: Mouse scrolled (476, 345) with delta (0, 0)
Screenshot: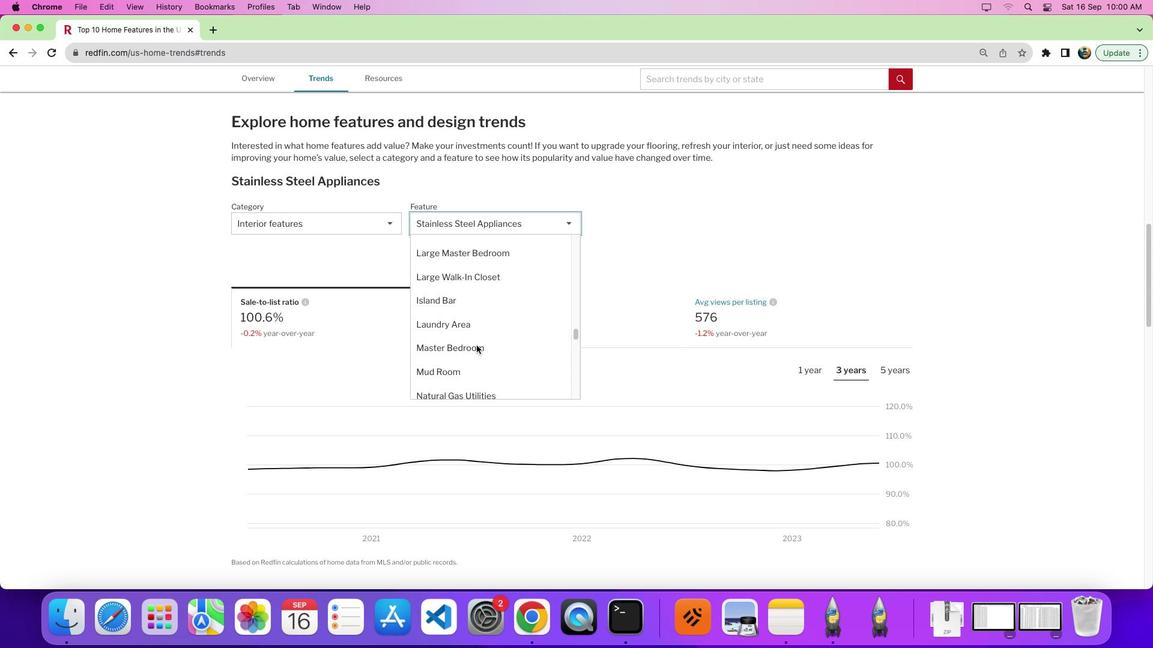 
Action: Mouse scrolled (476, 345) with delta (0, 0)
Screenshot: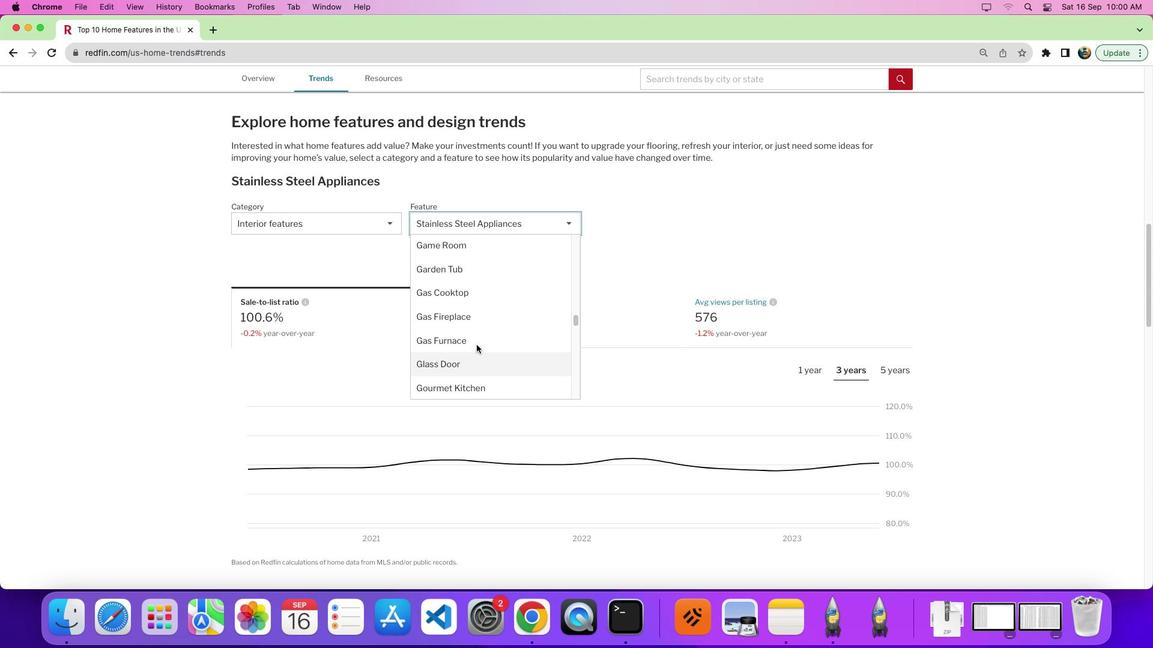 
Action: Mouse scrolled (476, 345) with delta (0, 0)
Screenshot: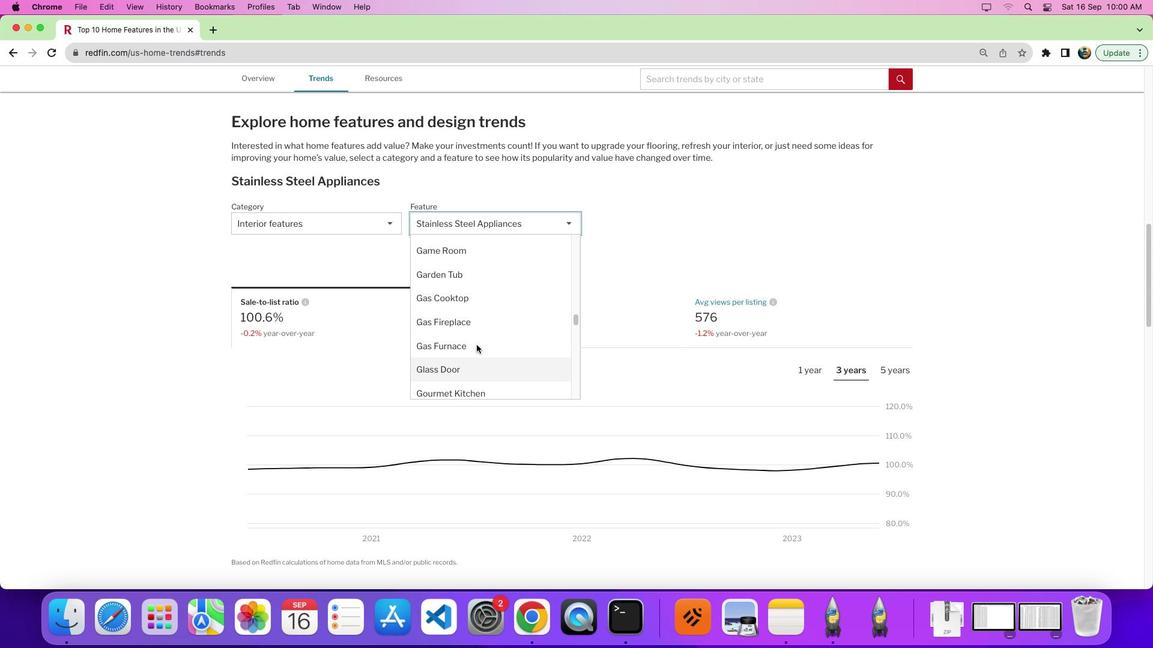 
Action: Mouse scrolled (476, 345) with delta (0, 3)
Screenshot: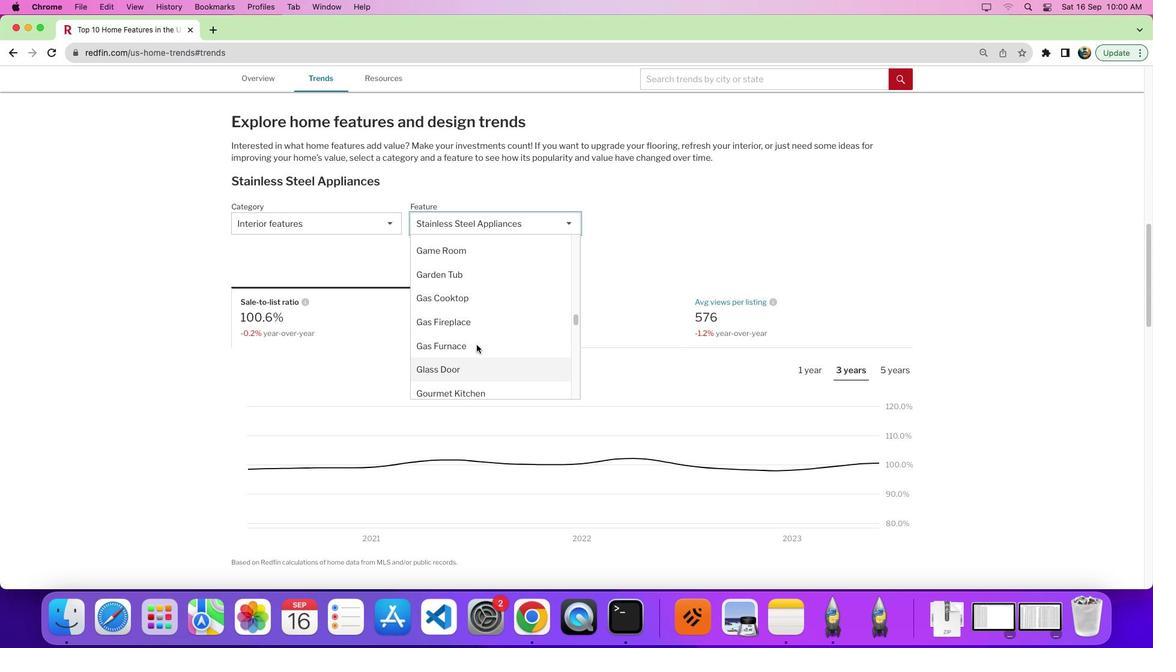 
Action: Mouse moved to (476, 345)
Screenshot: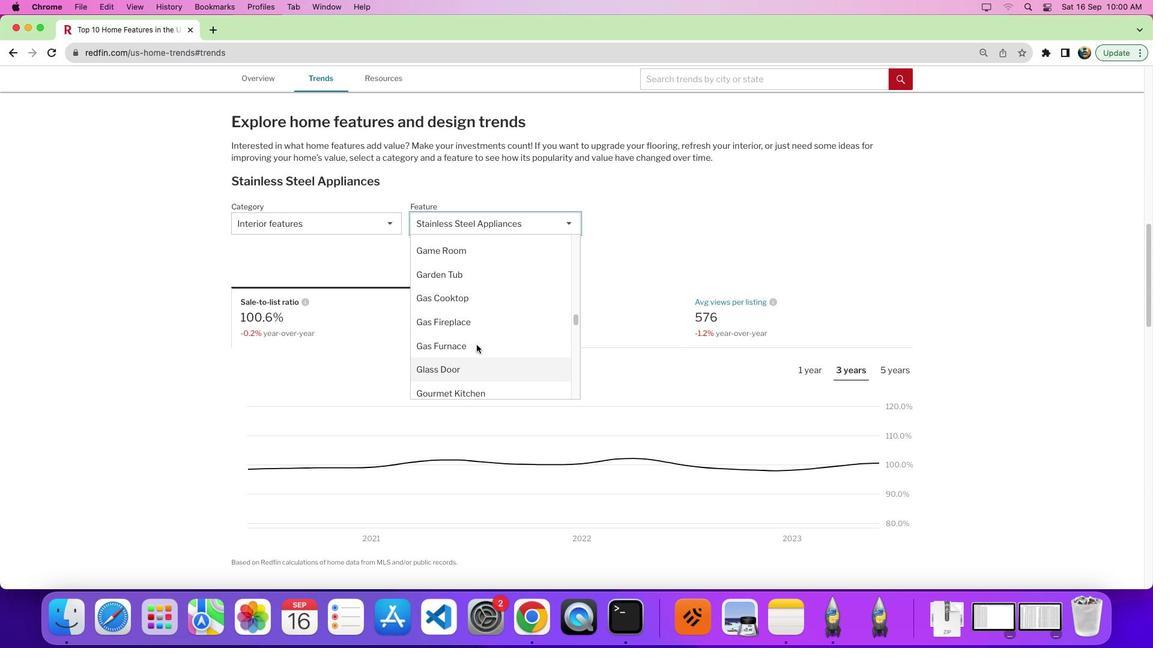 
Action: Mouse scrolled (476, 345) with delta (0, 0)
Screenshot: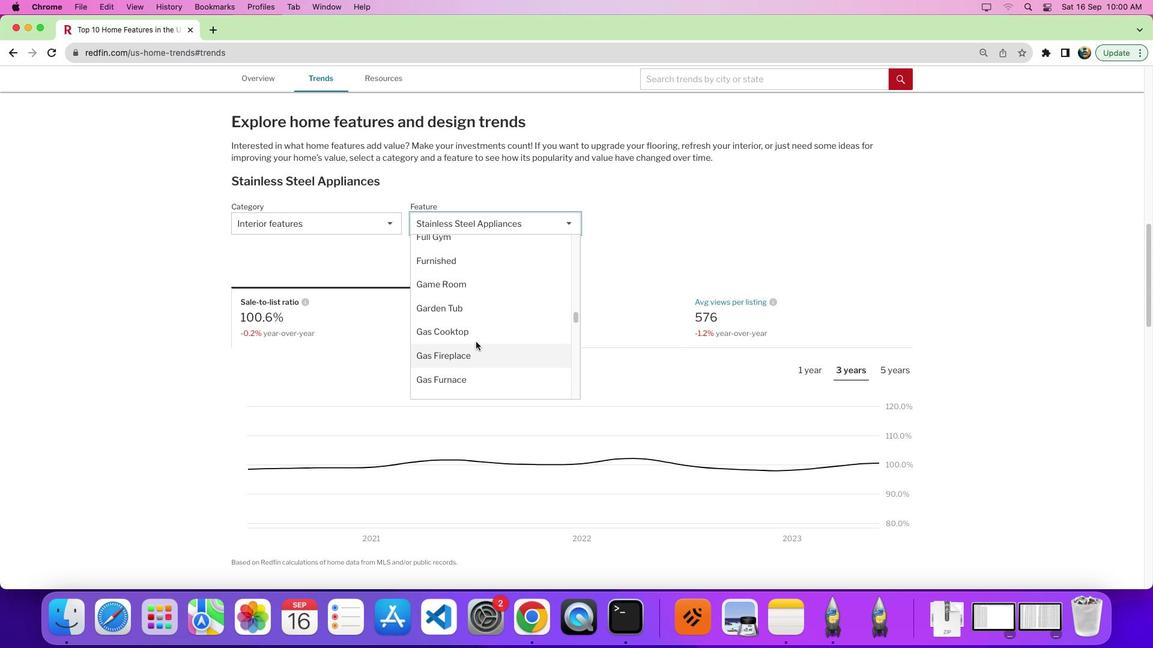 
Action: Mouse scrolled (476, 345) with delta (0, 0)
Screenshot: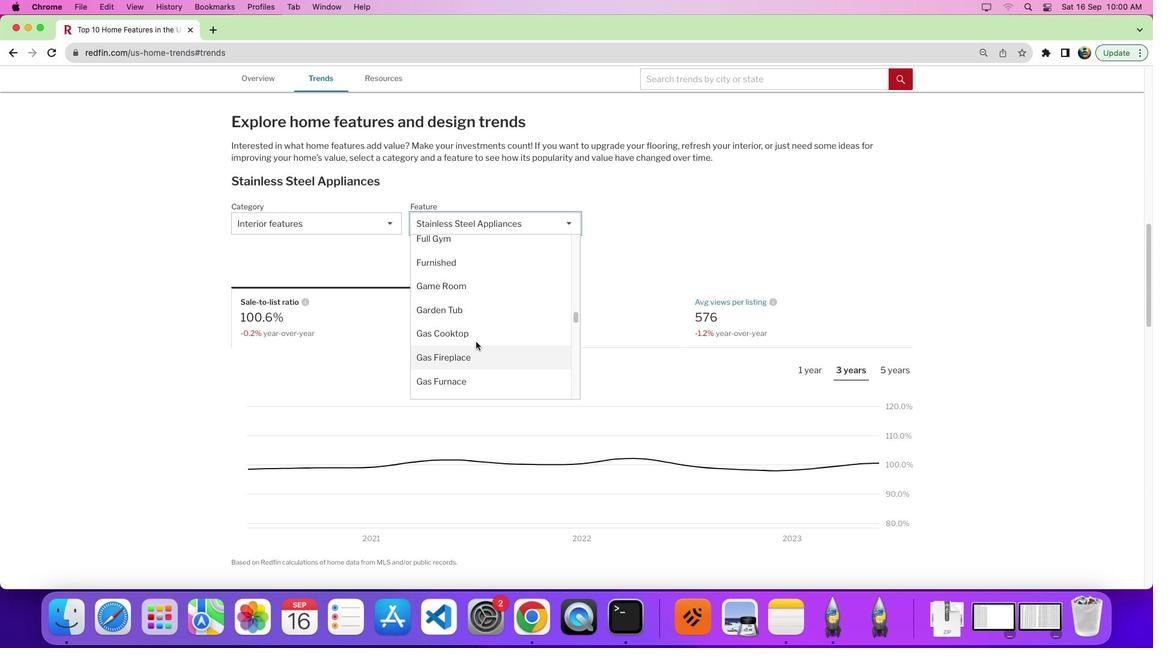 
Action: Mouse moved to (476, 342)
Screenshot: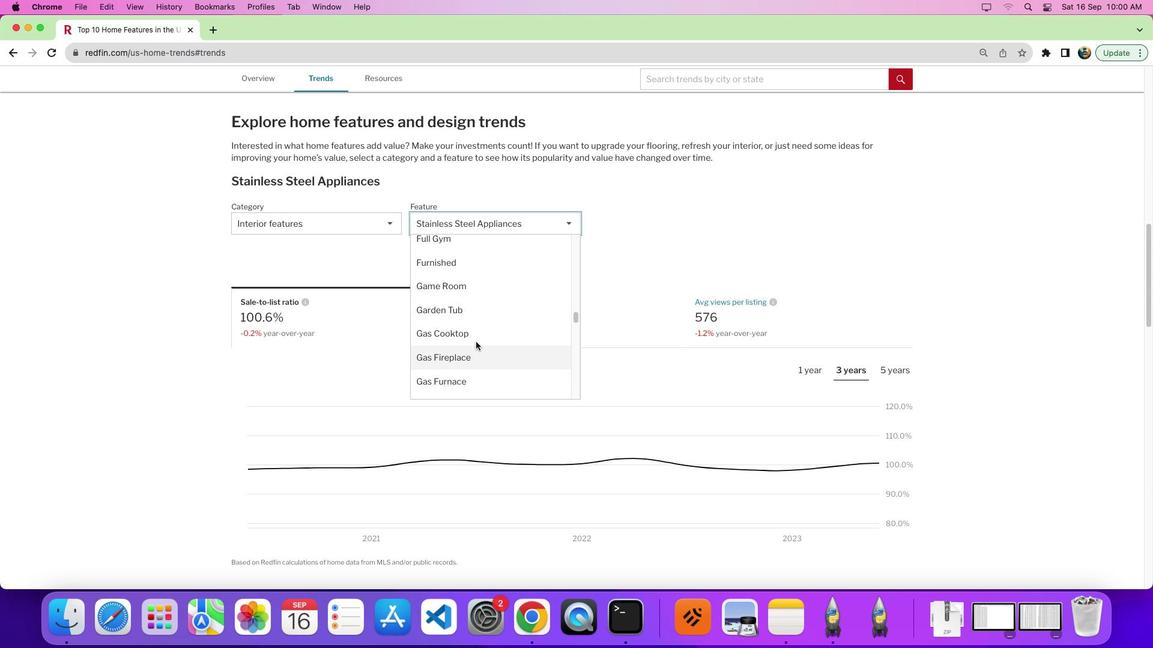 
Action: Mouse scrolled (476, 342) with delta (0, 0)
Screenshot: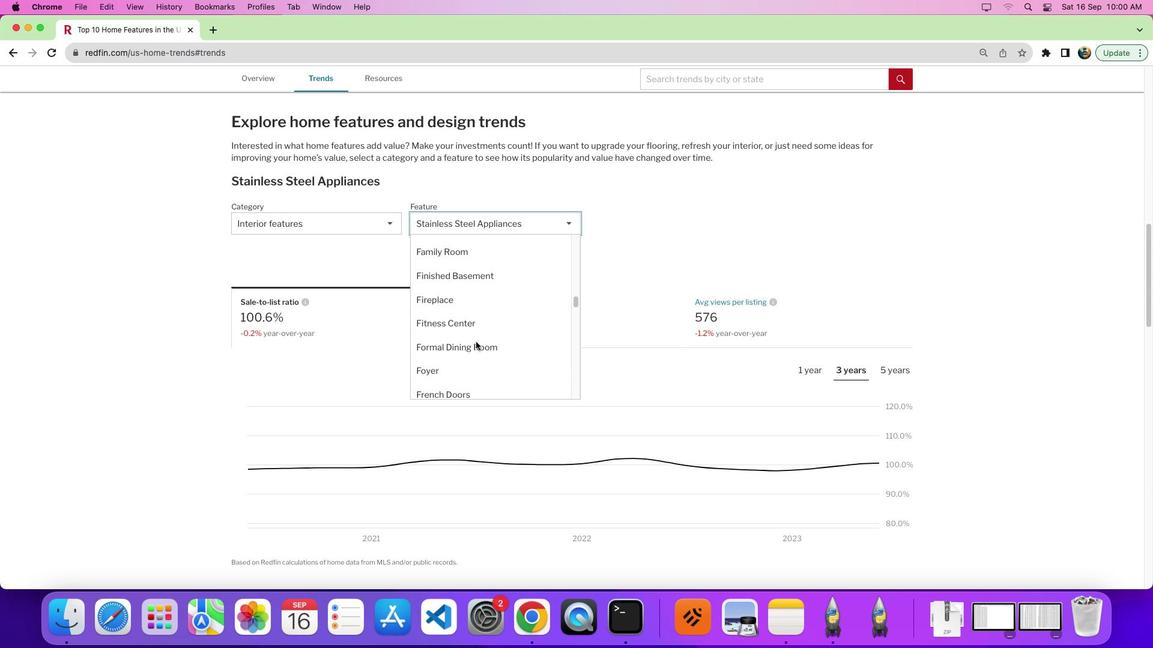 
Action: Mouse scrolled (476, 342) with delta (0, 0)
Screenshot: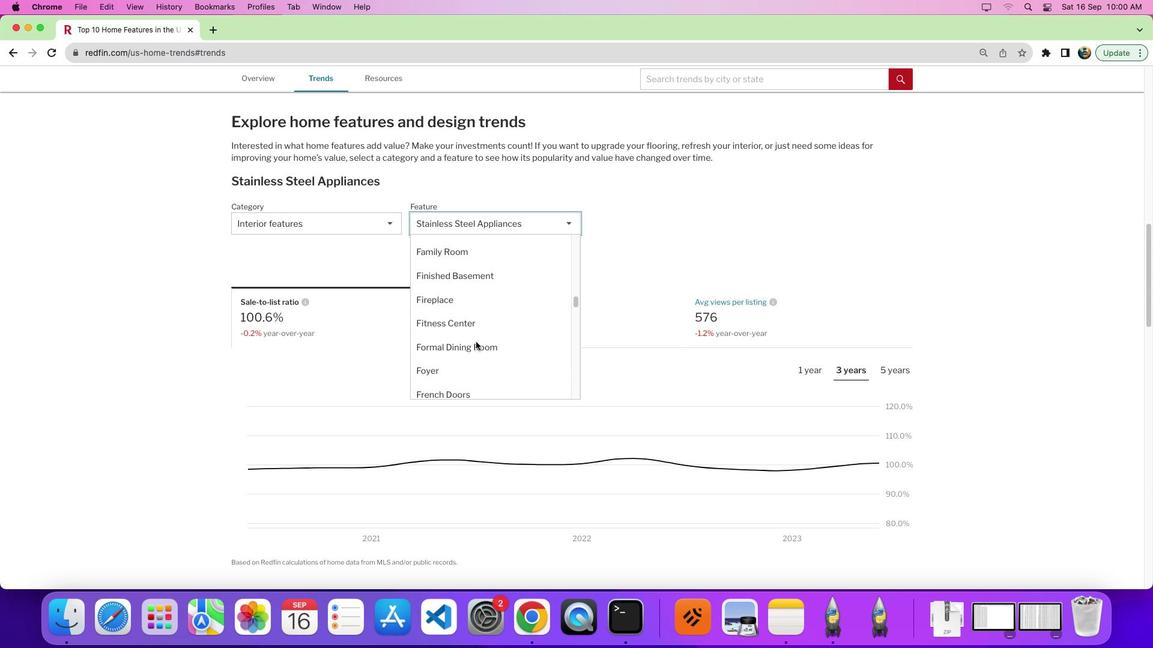 
Action: Mouse scrolled (476, 342) with delta (0, 3)
Screenshot: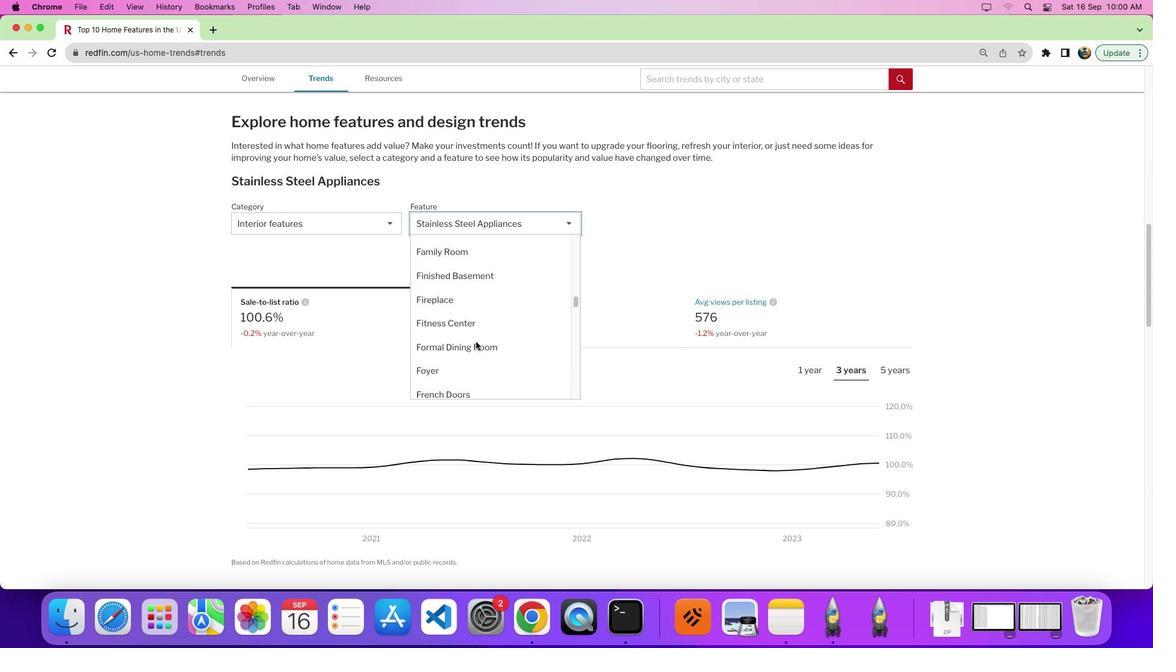 
Action: Mouse scrolled (476, 342) with delta (0, 0)
Screenshot: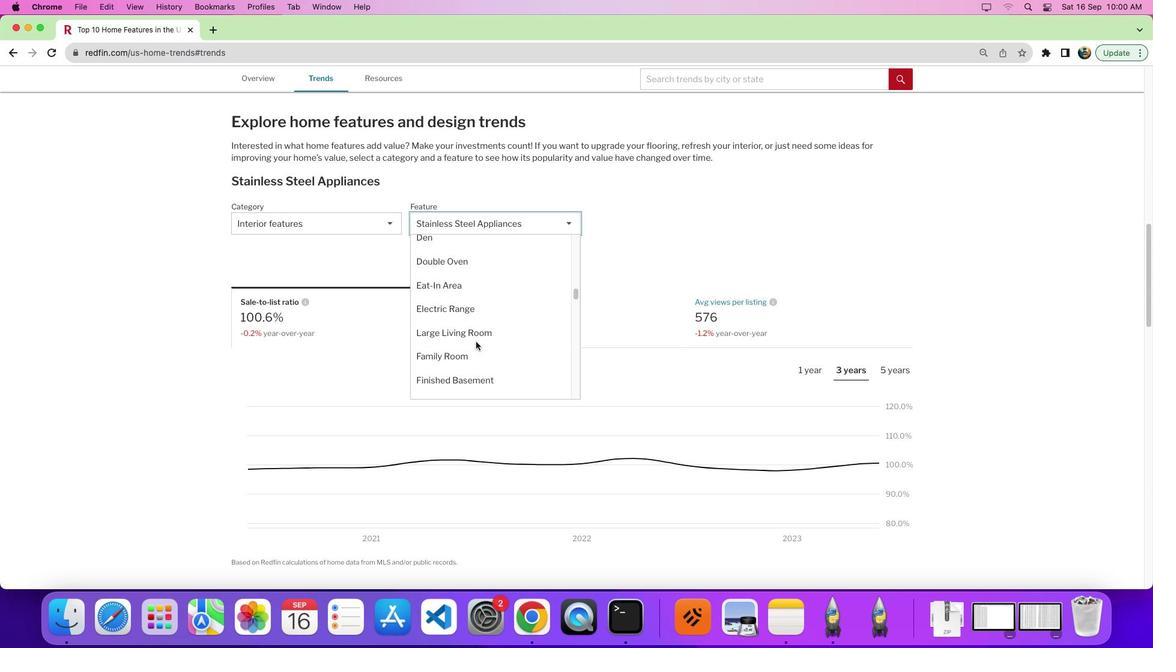 
Action: Mouse scrolled (476, 342) with delta (0, 0)
Screenshot: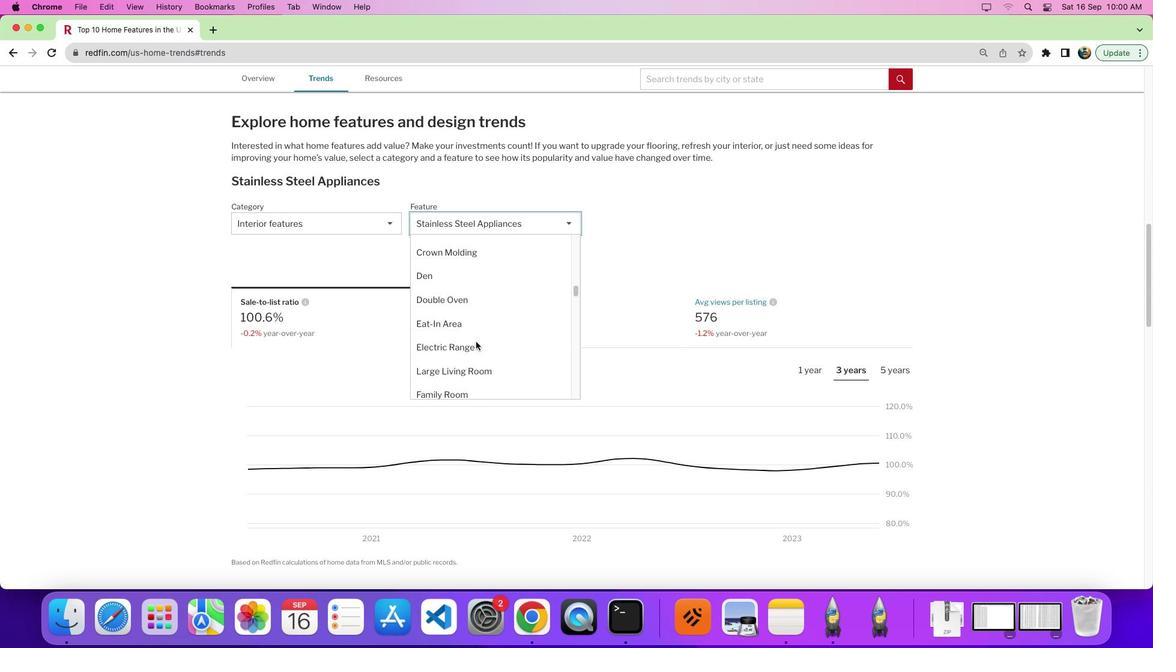 
Action: Mouse scrolled (476, 342) with delta (0, 2)
Screenshot: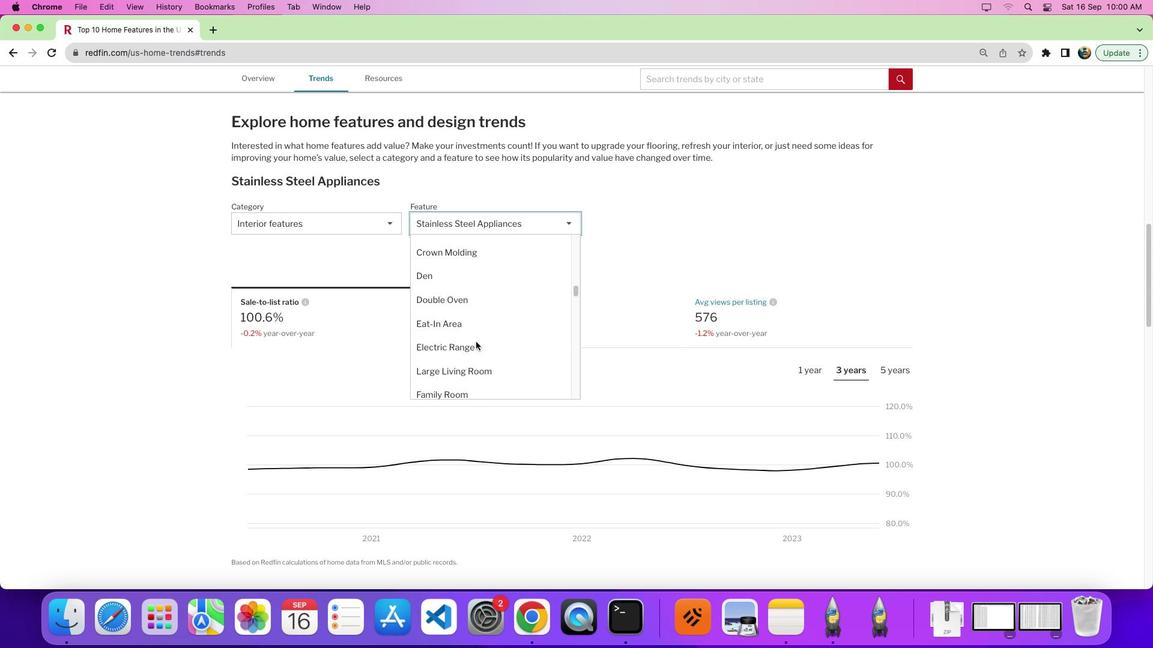
Action: Mouse moved to (472, 333)
Screenshot: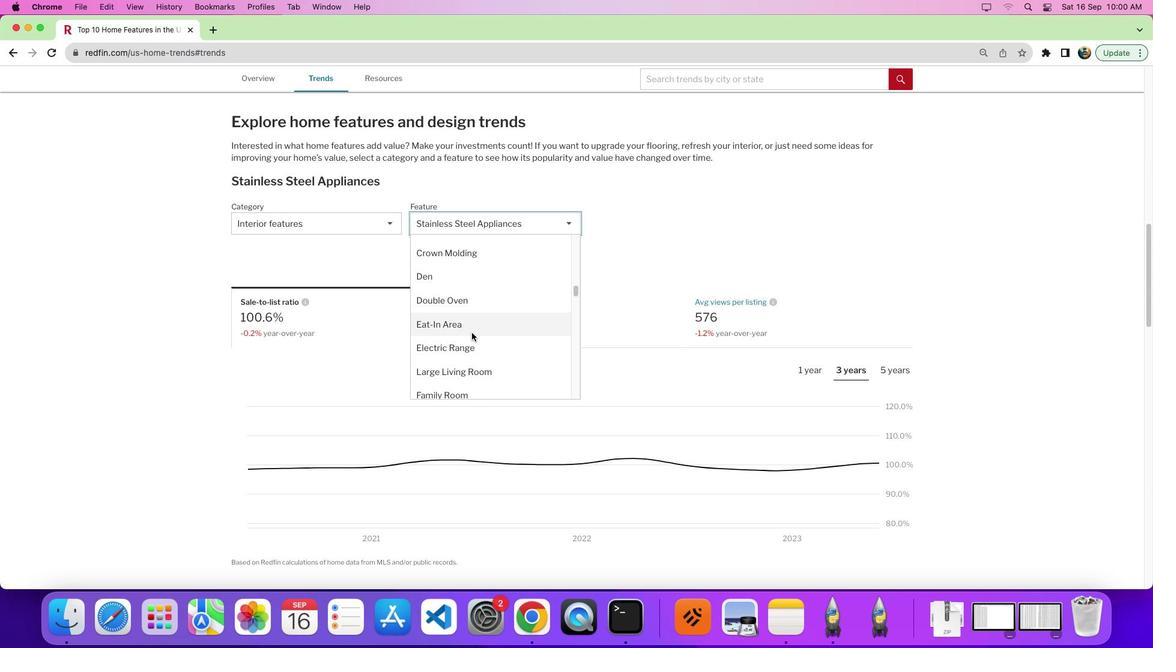 
Action: Mouse scrolled (472, 333) with delta (0, 0)
Screenshot: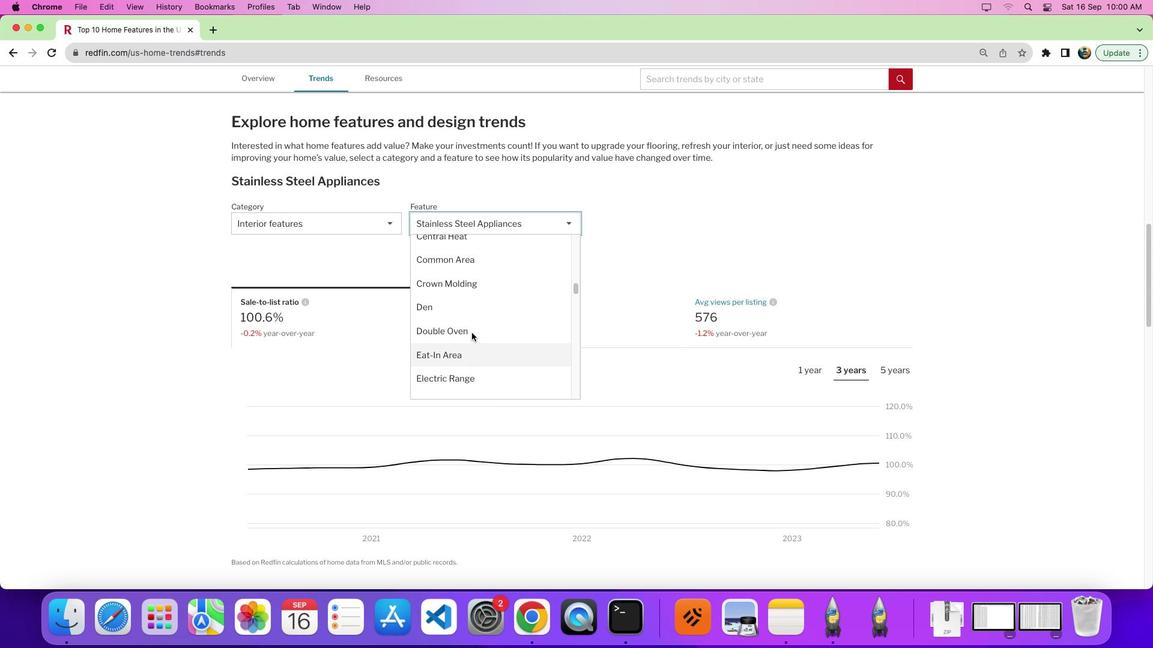 
Action: Mouse scrolled (472, 333) with delta (0, 0)
Screenshot: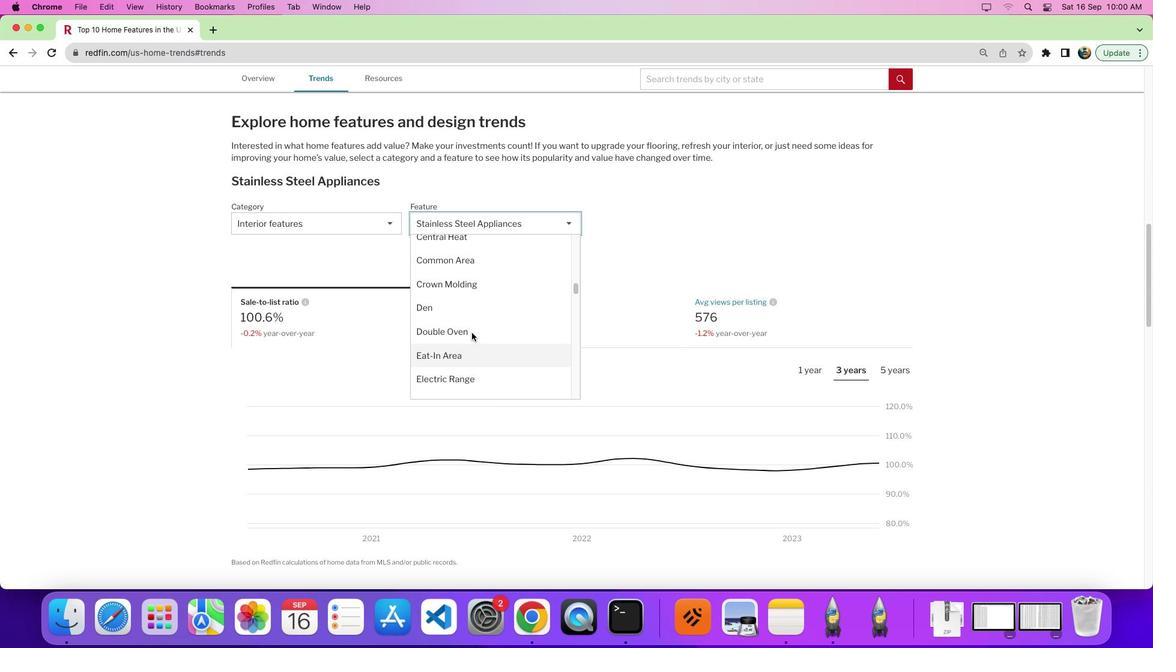 
Action: Mouse scrolled (472, 333) with delta (0, 0)
Screenshot: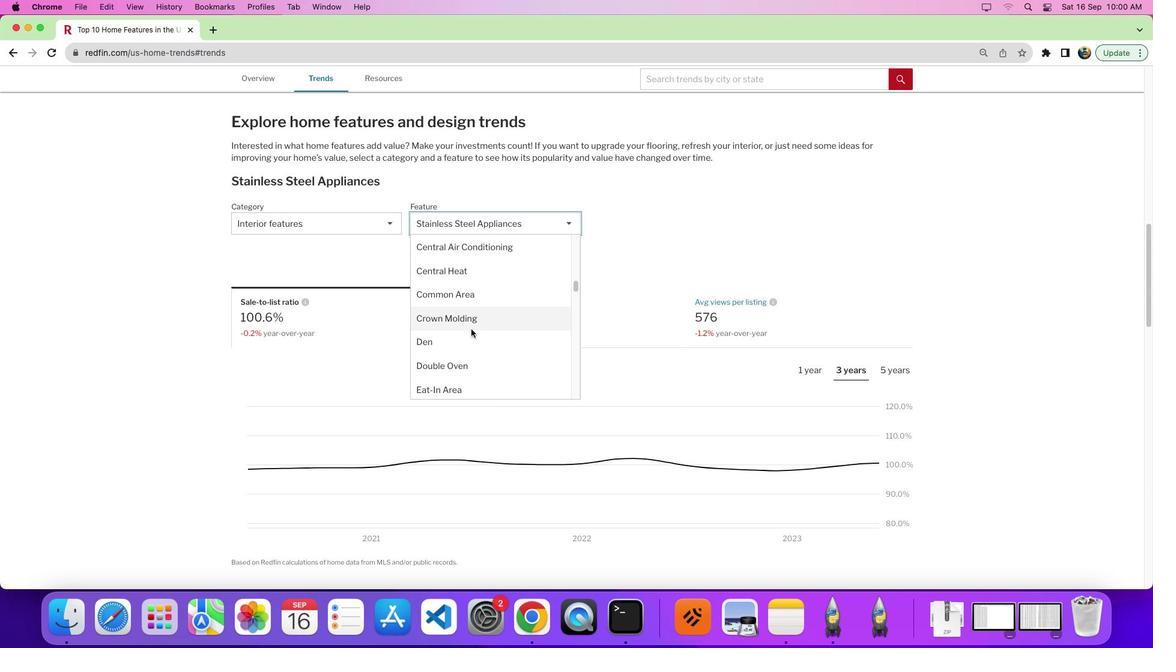 
Action: Mouse scrolled (472, 333) with delta (0, 0)
Screenshot: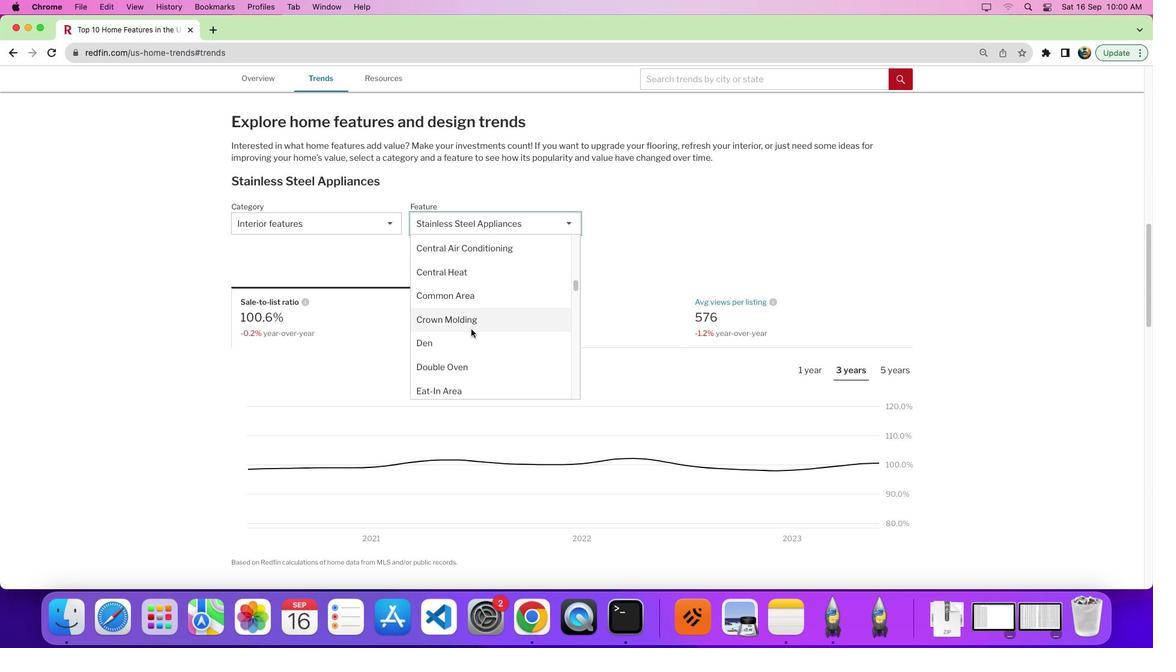 
Action: Mouse moved to (471, 329)
Screenshot: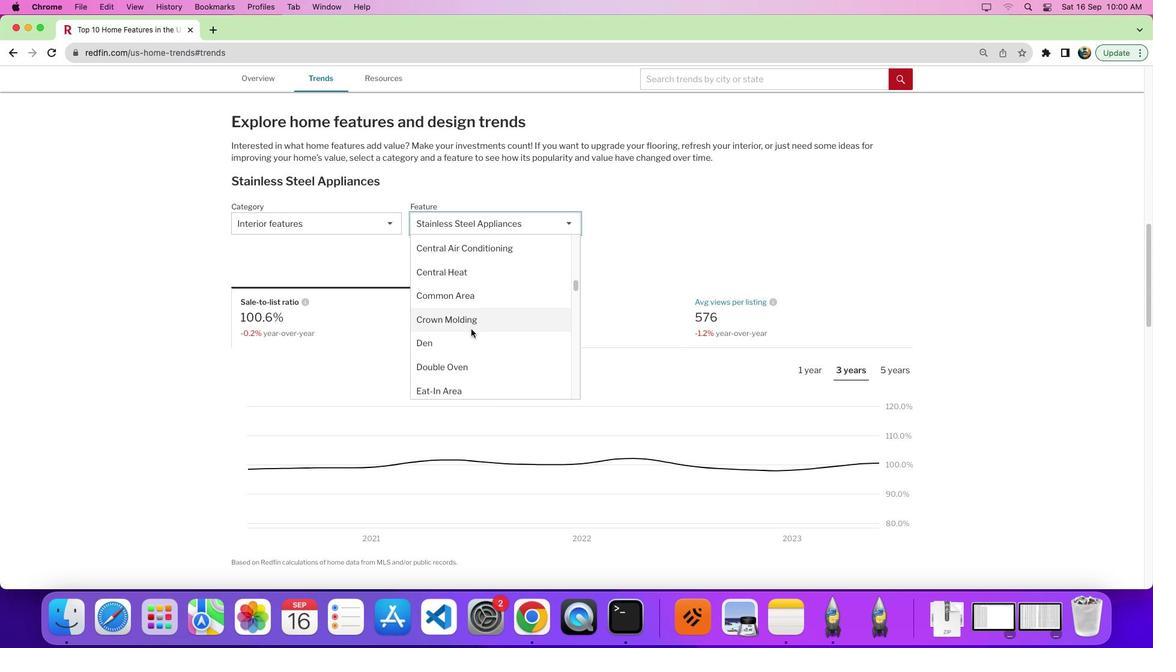 
Action: Mouse scrolled (471, 329) with delta (0, 0)
Screenshot: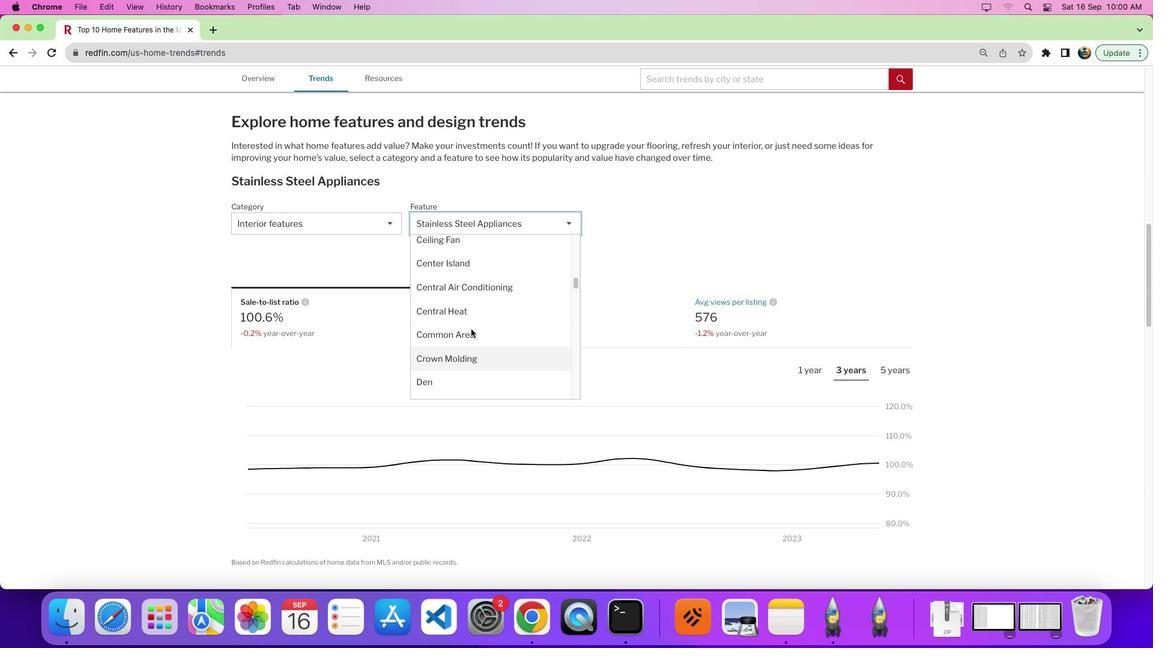 
Action: Mouse scrolled (471, 329) with delta (0, 0)
Screenshot: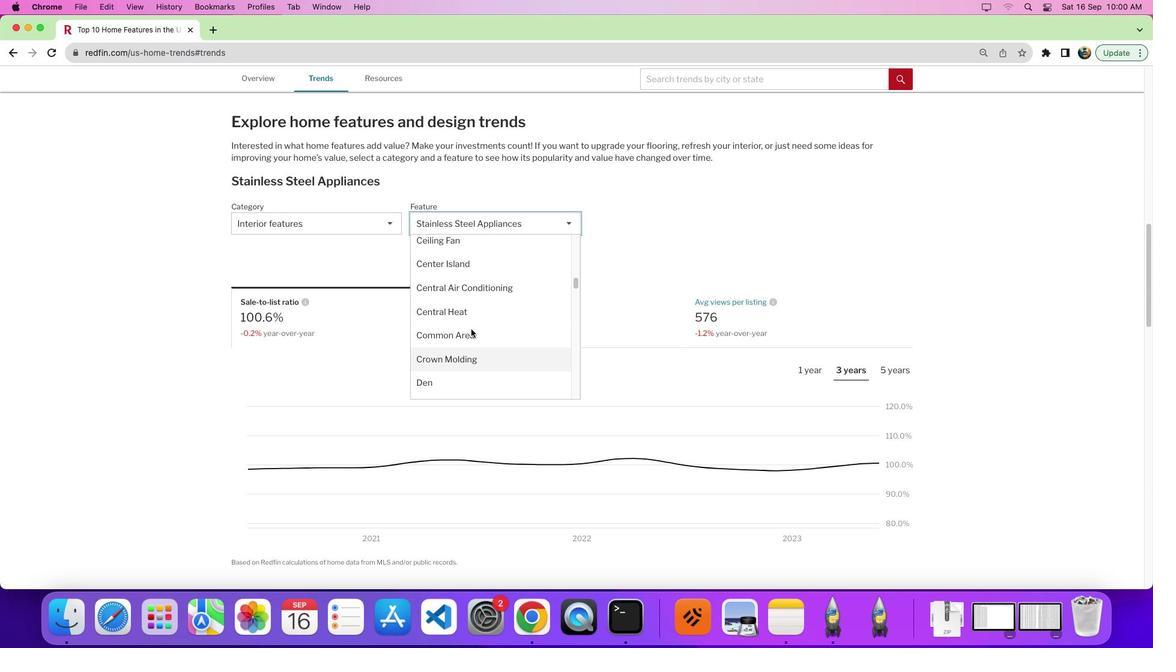 
Action: Mouse moved to (477, 321)
Screenshot: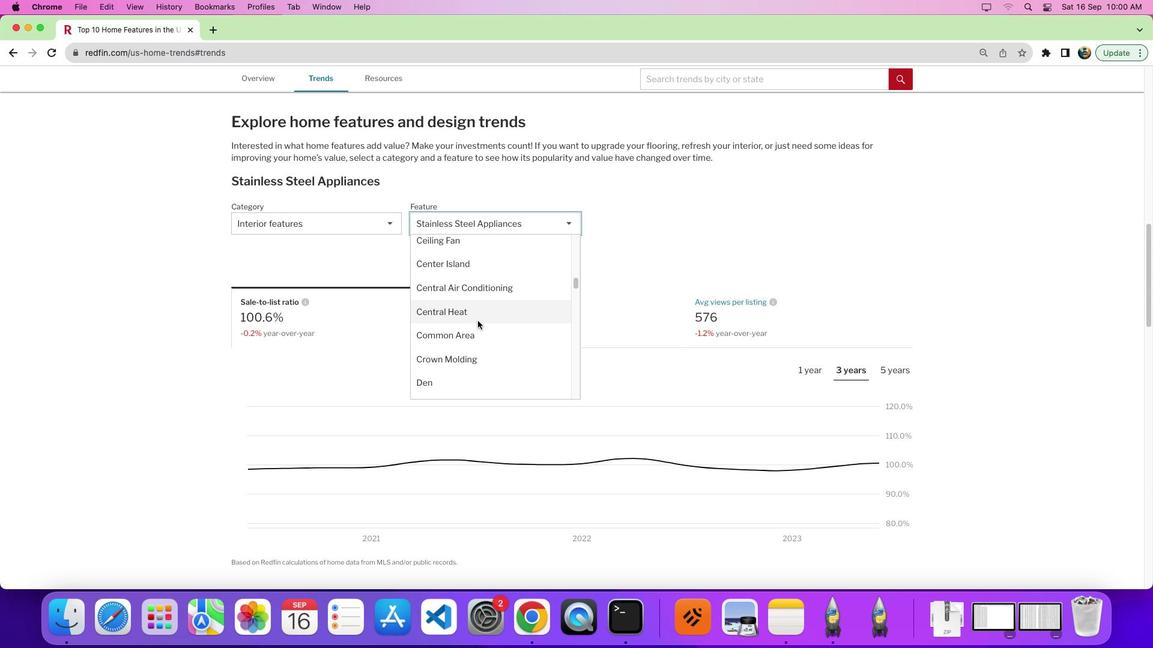 
Action: Mouse pressed left at (477, 321)
Screenshot: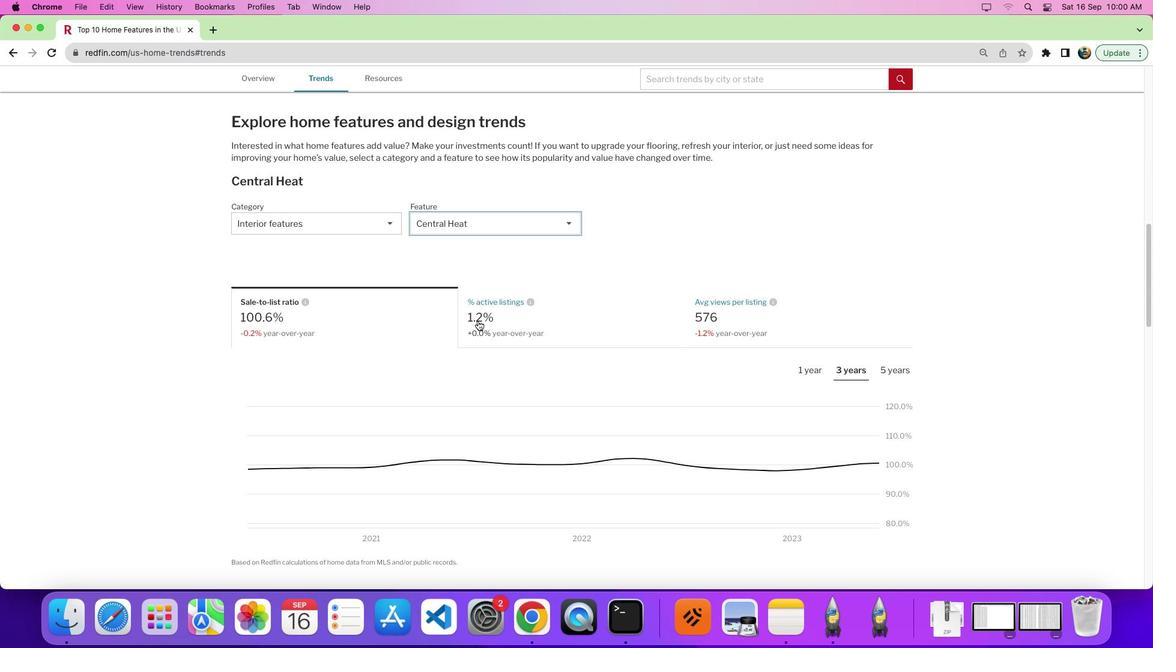 
Action: Mouse moved to (808, 374)
Screenshot: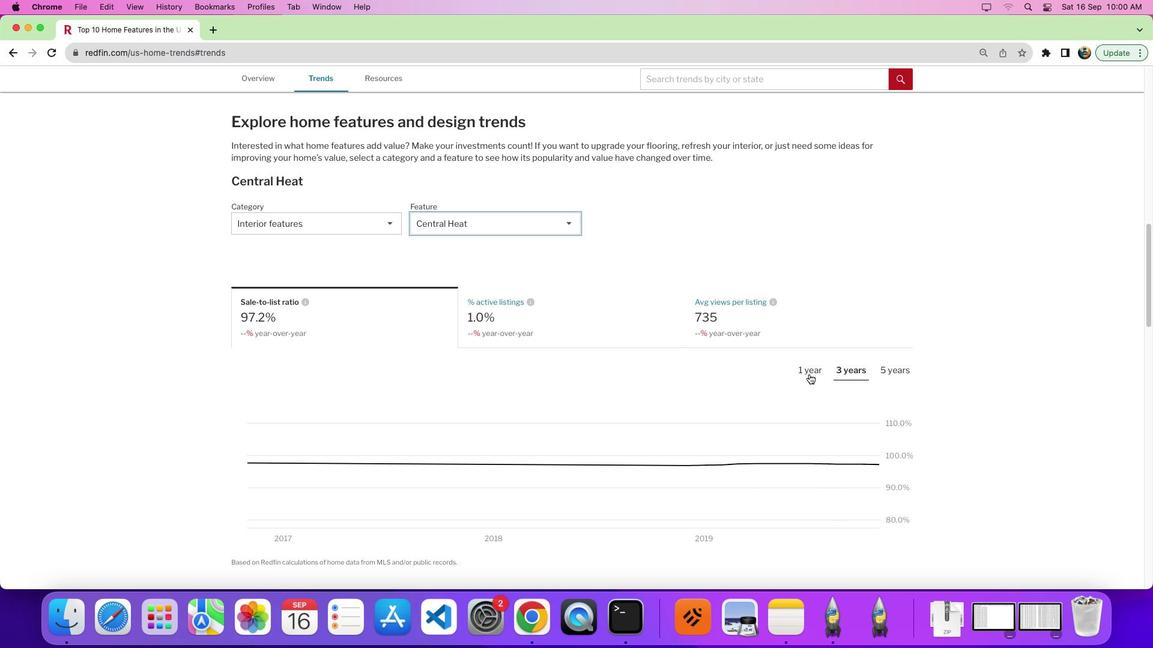
Action: Mouse pressed left at (808, 374)
Screenshot: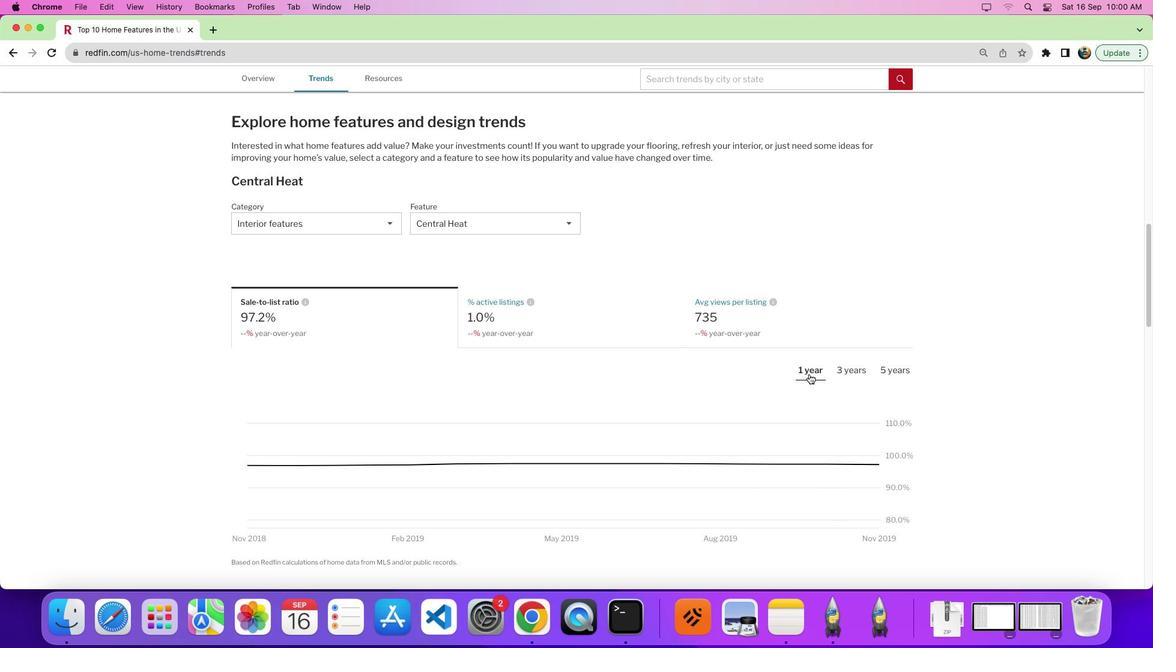 
Action: Mouse moved to (732, 377)
Screenshot: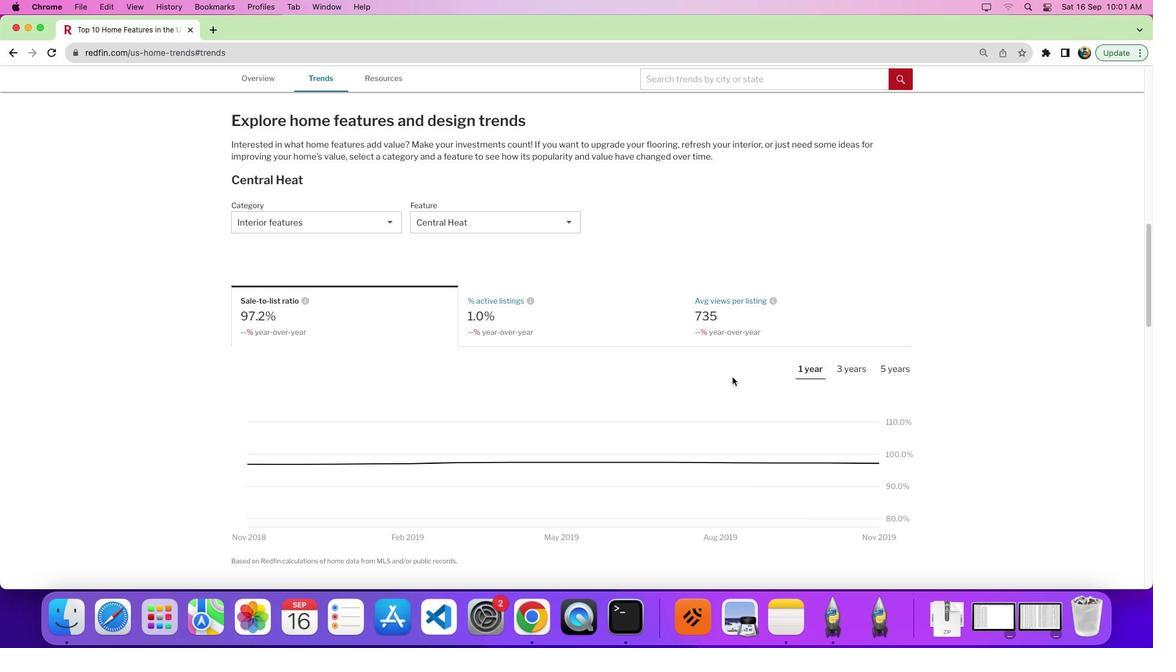 
Action: Mouse scrolled (732, 377) with delta (0, 0)
Screenshot: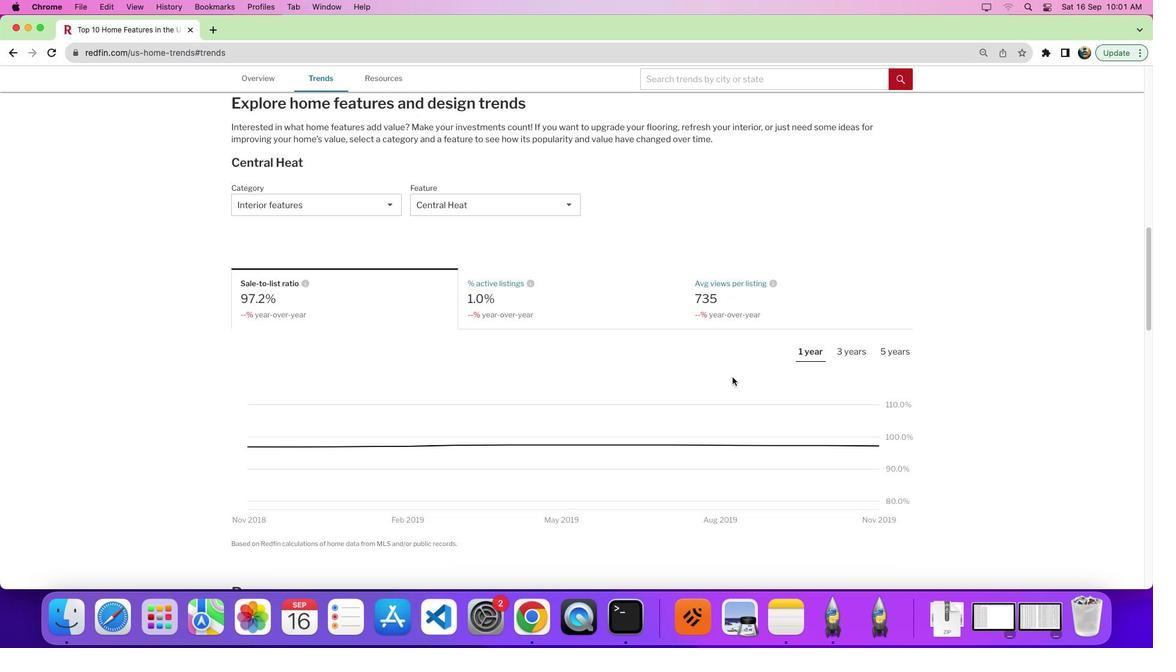 
Action: Mouse scrolled (732, 377) with delta (0, 0)
Screenshot: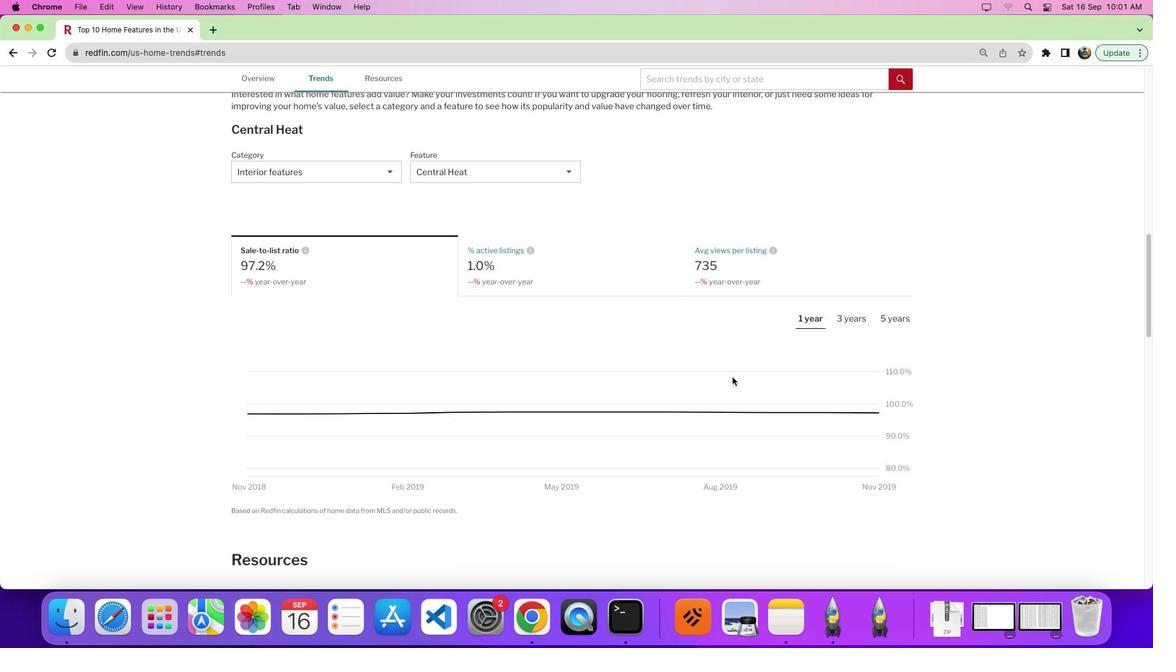 
Action: Mouse scrolled (732, 377) with delta (0, 0)
Screenshot: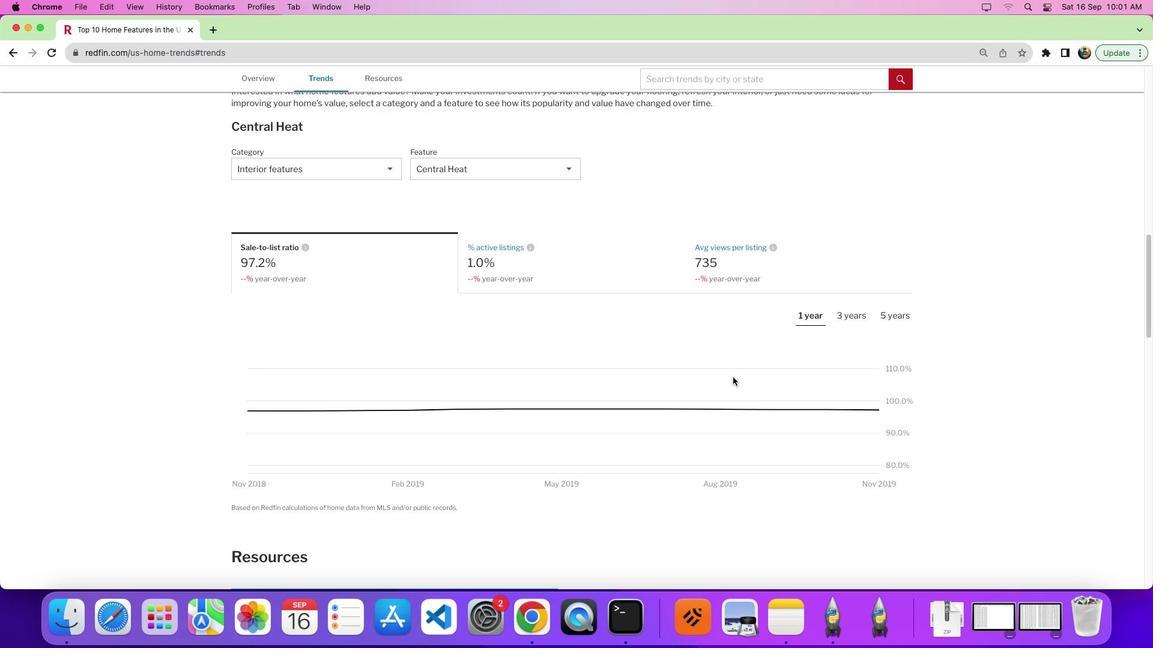 
Action: Mouse moved to (732, 375)
Screenshot: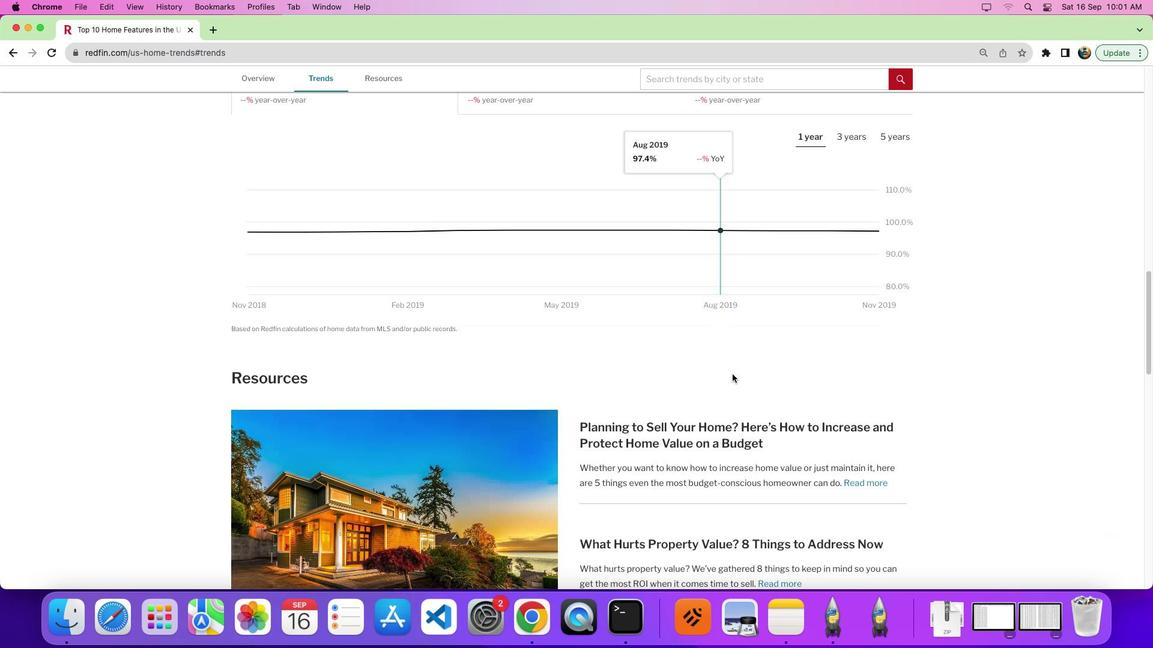 
Action: Mouse scrolled (732, 375) with delta (0, 0)
Screenshot: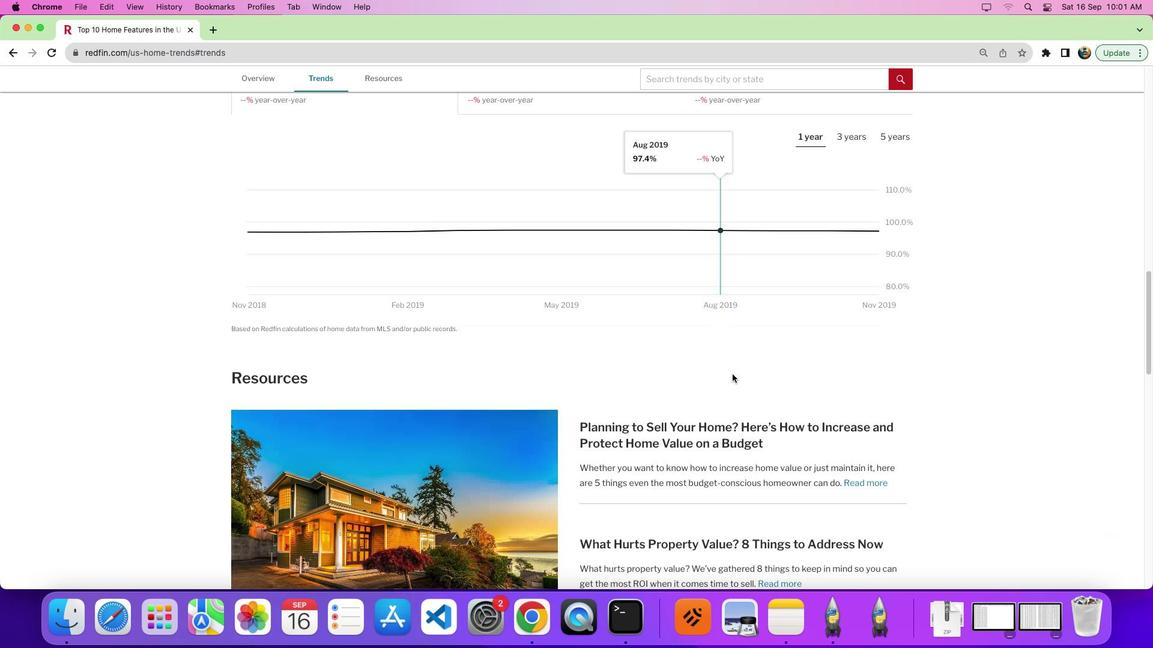
Action: Mouse moved to (732, 374)
Screenshot: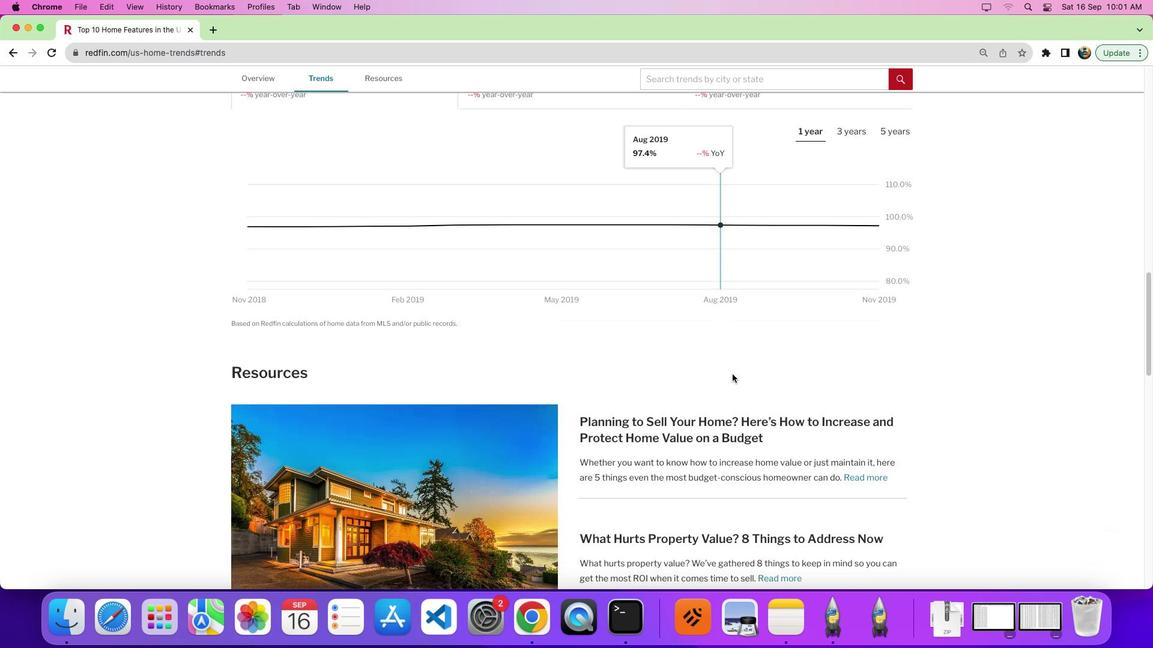 
Action: Mouse scrolled (732, 374) with delta (0, 0)
Screenshot: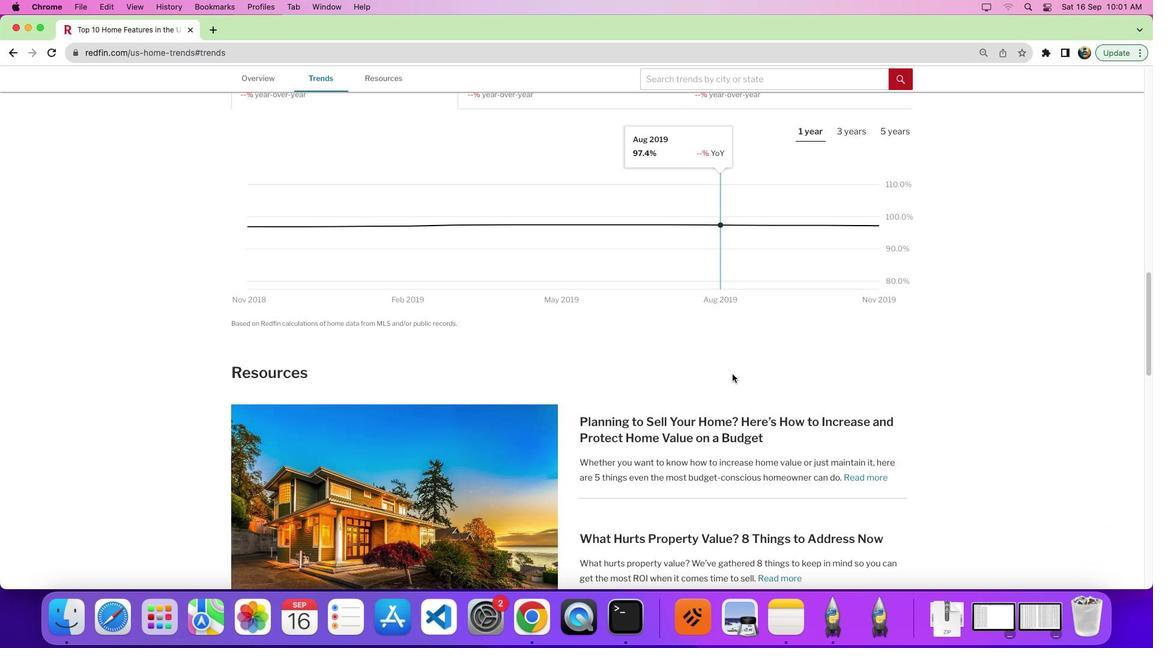 
Action: Mouse scrolled (732, 374) with delta (0, -3)
Screenshot: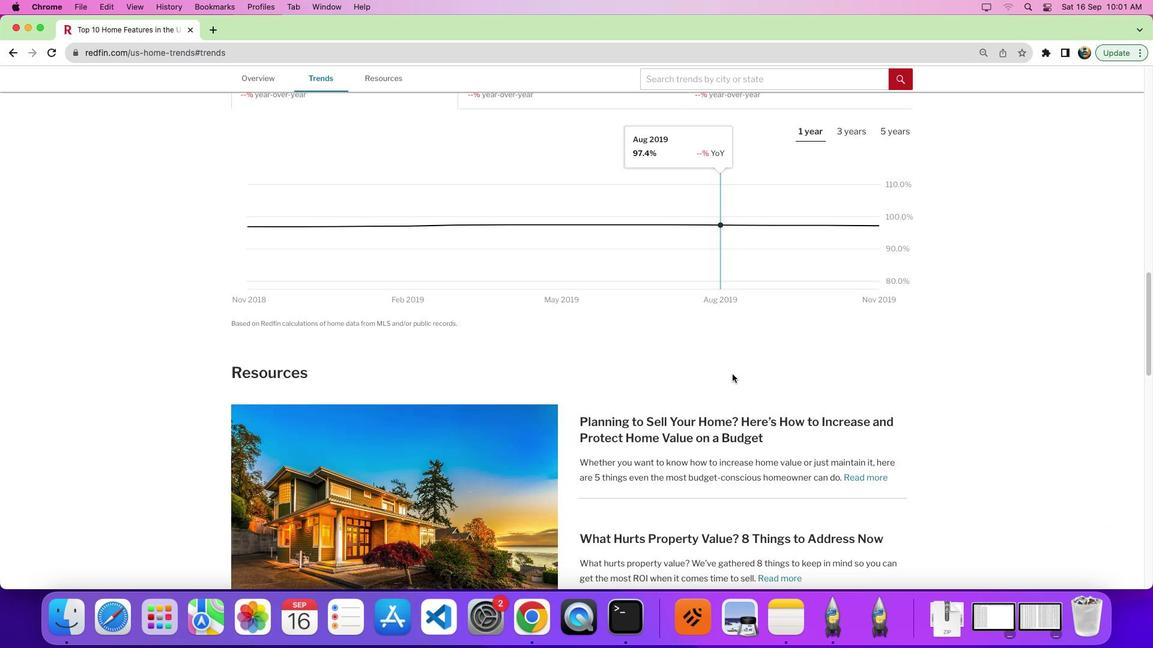 
Action: Mouse moved to (732, 374)
Screenshot: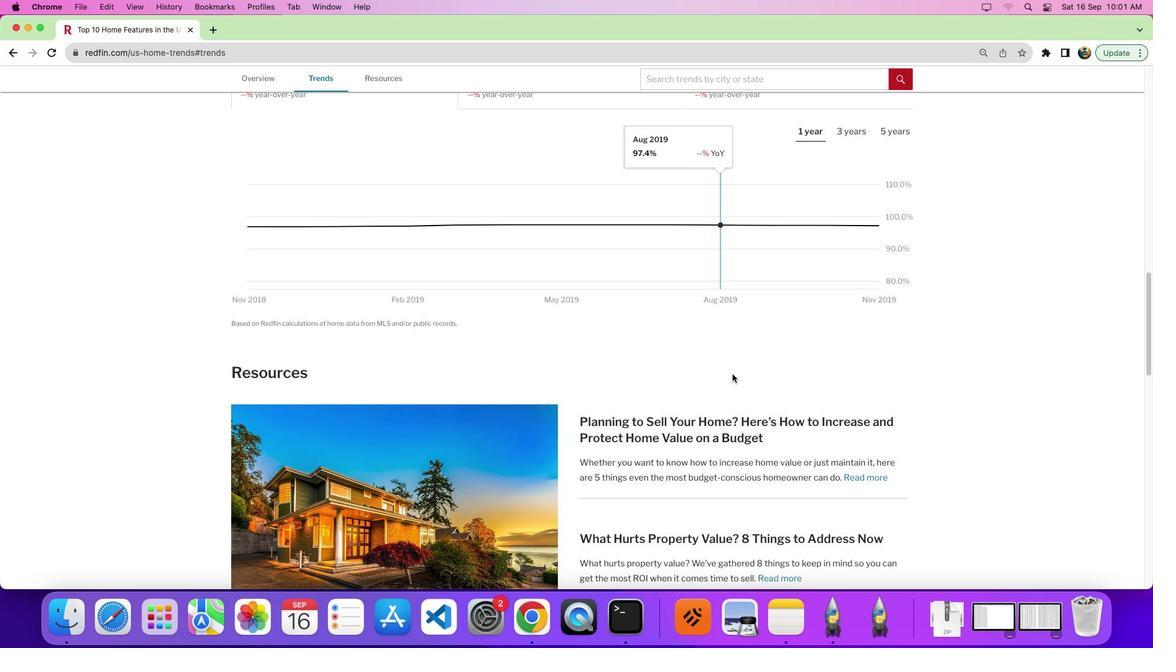 
Action: Mouse scrolled (732, 374) with delta (0, 0)
Screenshot: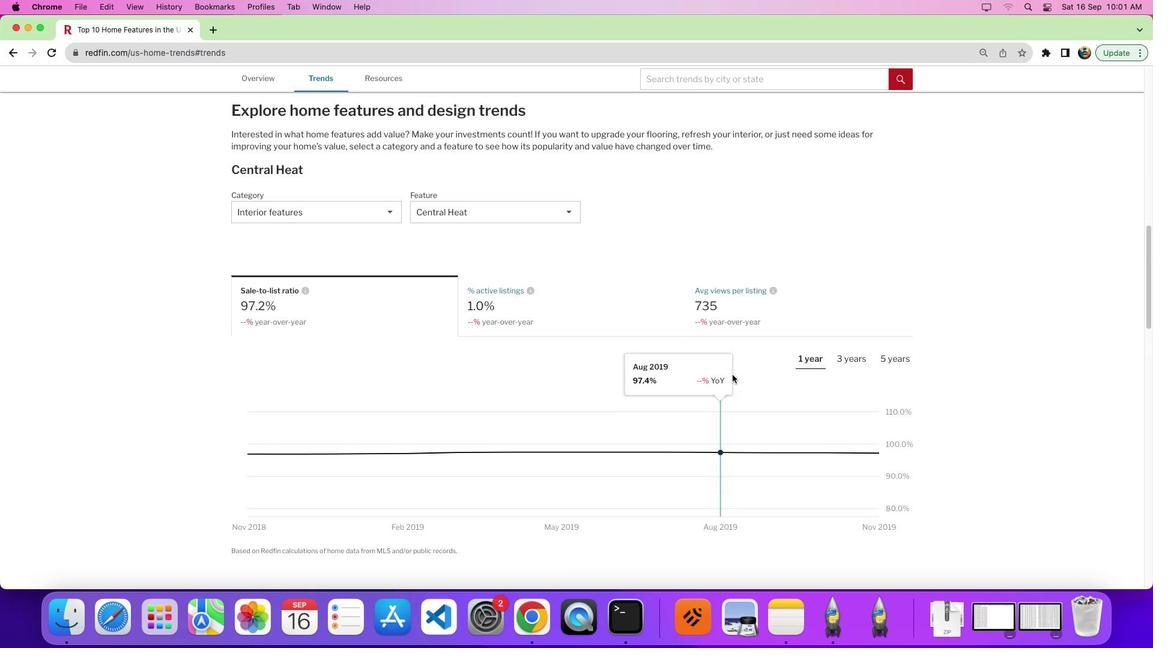 
Action: Mouse scrolled (732, 374) with delta (0, 0)
Screenshot: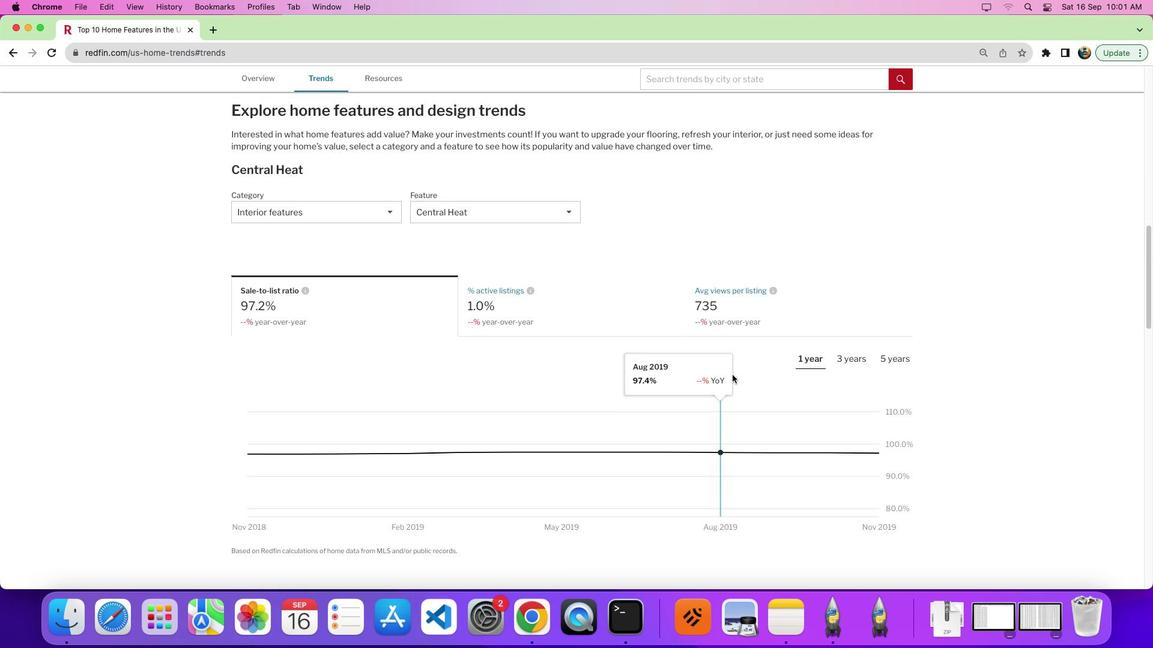 
Action: Mouse scrolled (732, 374) with delta (0, 4)
Screenshot: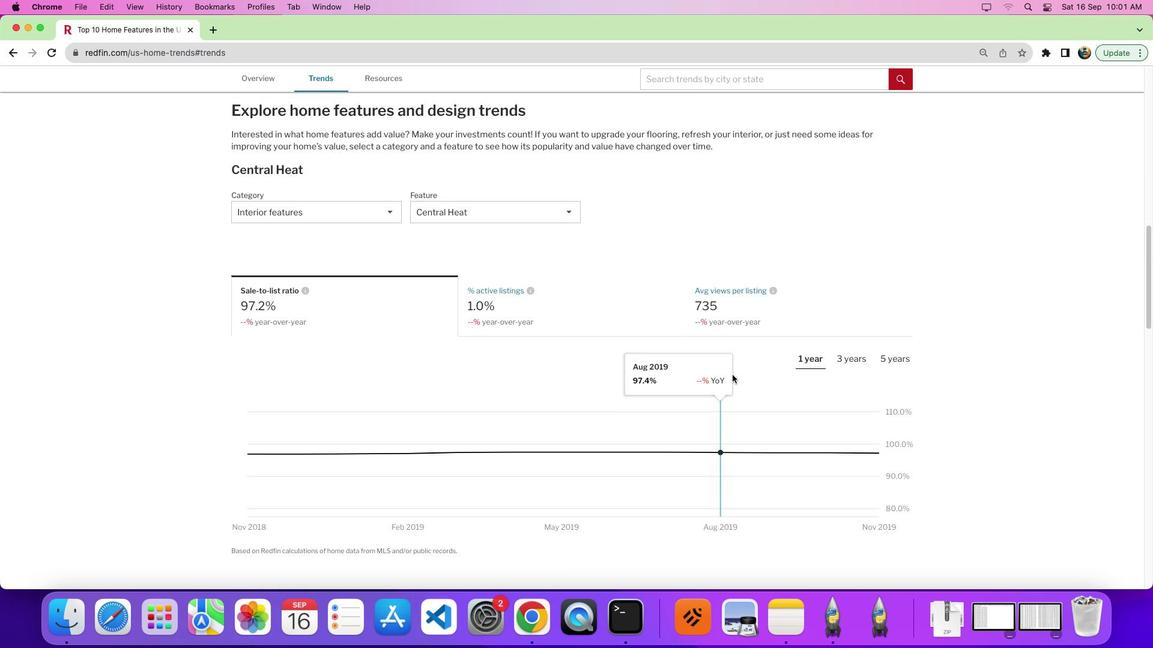 
Action: Mouse moved to (732, 375)
Screenshot: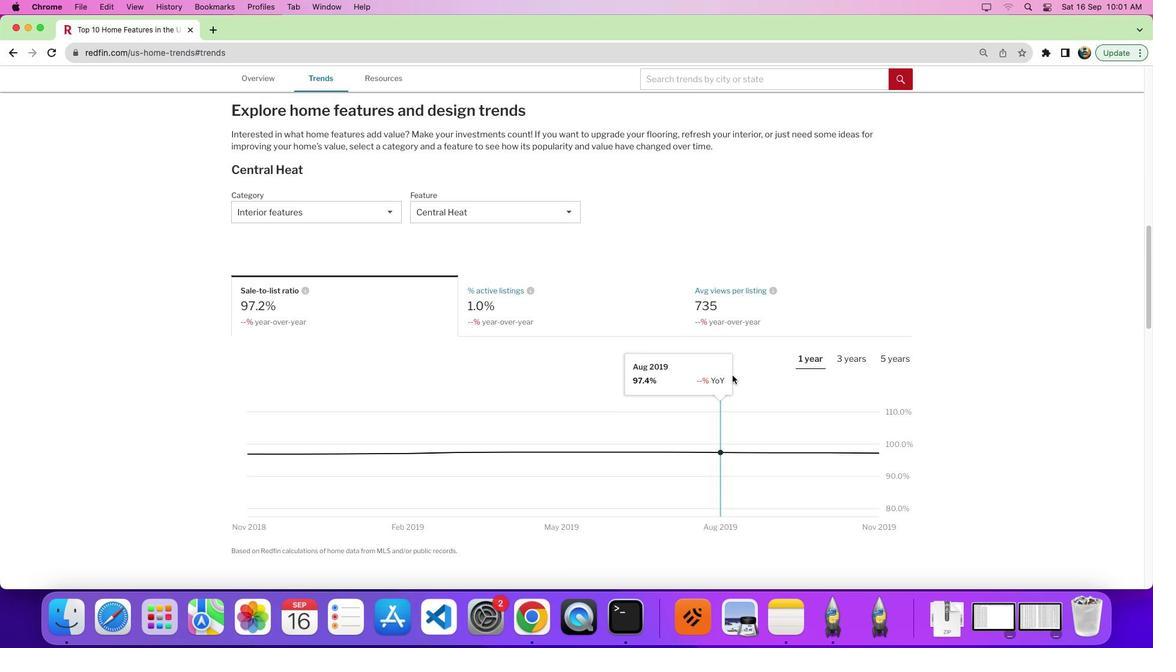 
Action: Mouse scrolled (732, 375) with delta (0, 0)
Screenshot: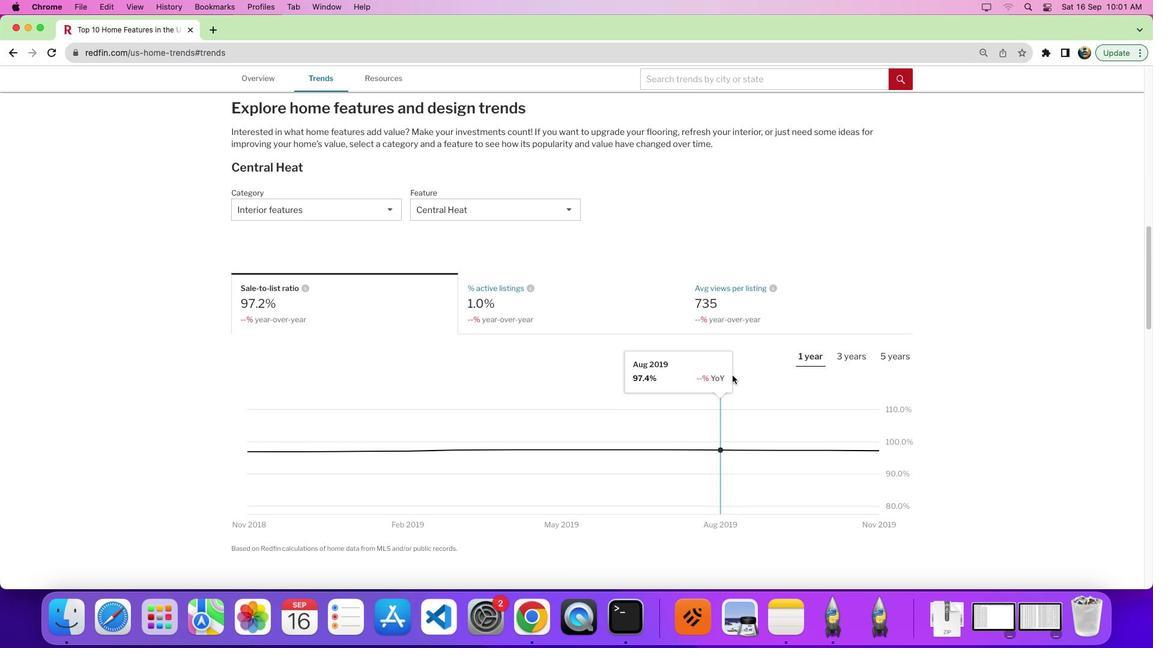 
Action: Mouse moved to (739, 386)
Screenshot: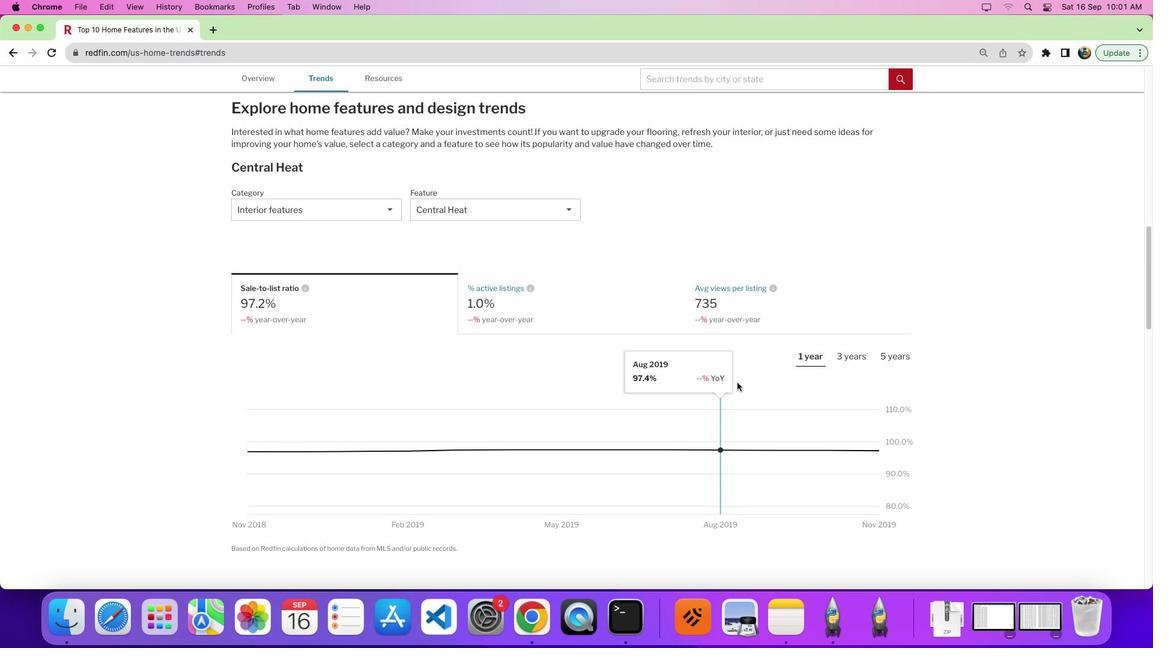 
